 Task: Search one way flight ticket for 3 adults in first from Minot: Minot International Airport to Rockford: Chicago Rockford International Airport(was Northwest Chicagoland Regional Airport At Rockford) on 5-1-2023. Choice of flights is Westjet. Number of bags: 1 carry on bag. Price is upto 55000. Outbound departure time preference is 15:30.
Action: Mouse moved to (205, 294)
Screenshot: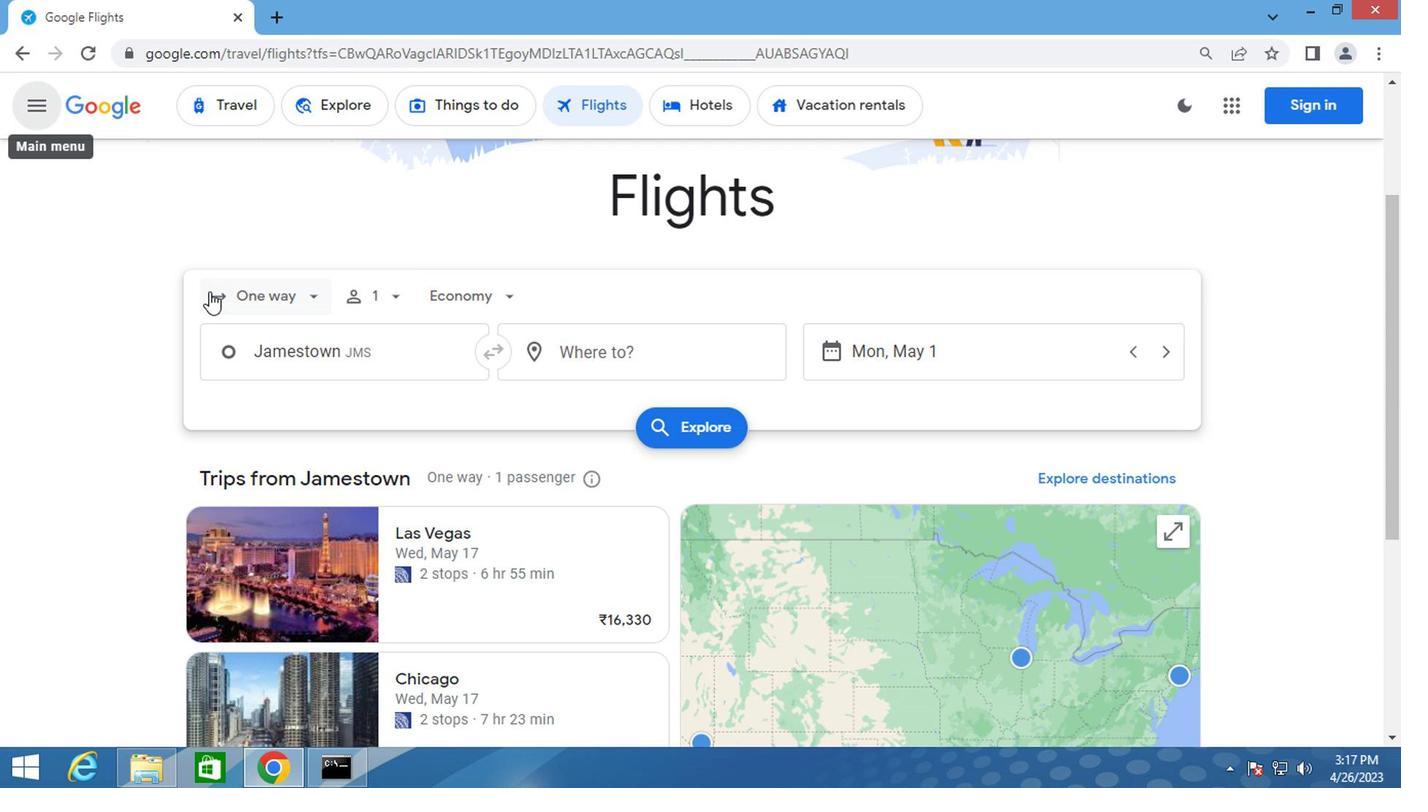 
Action: Mouse pressed left at (205, 294)
Screenshot: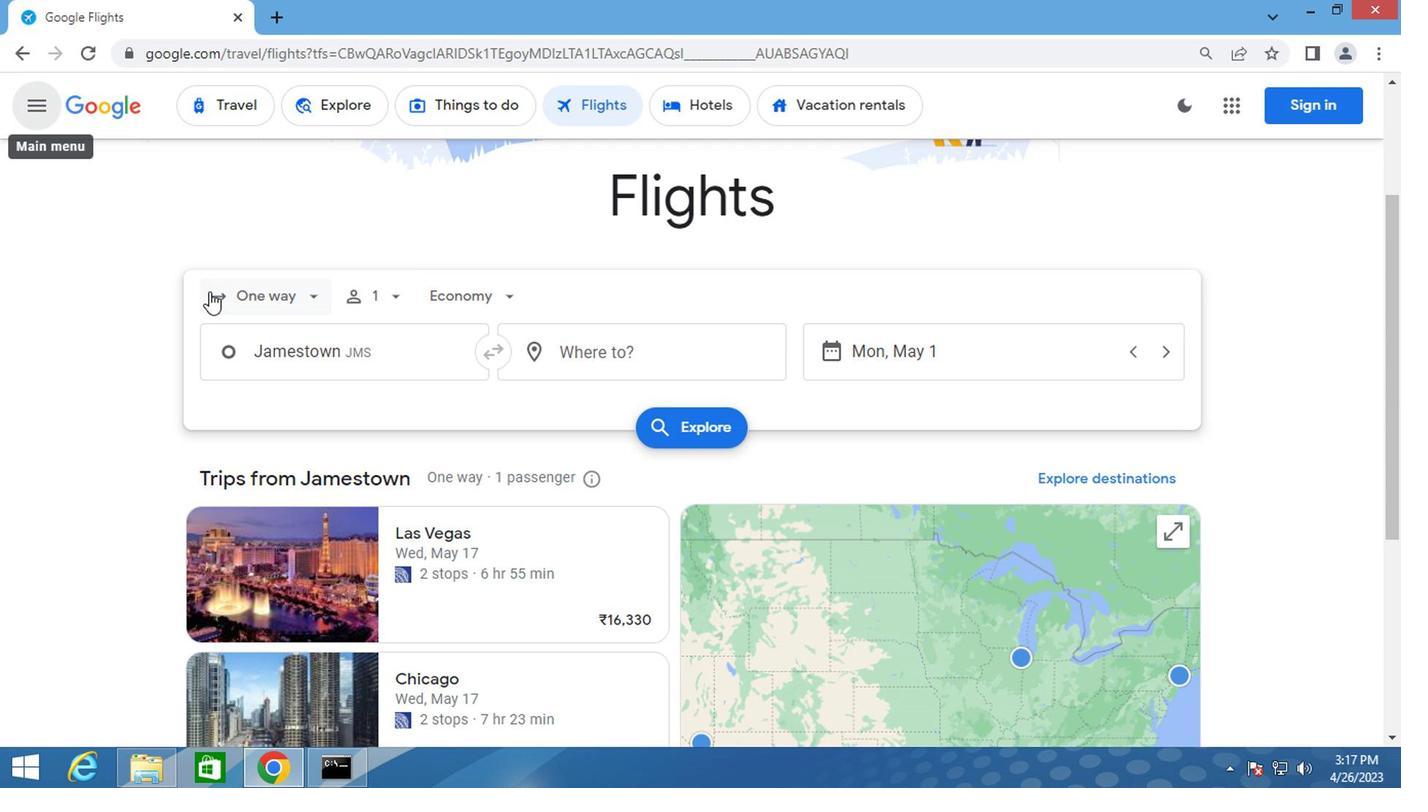 
Action: Mouse moved to (283, 389)
Screenshot: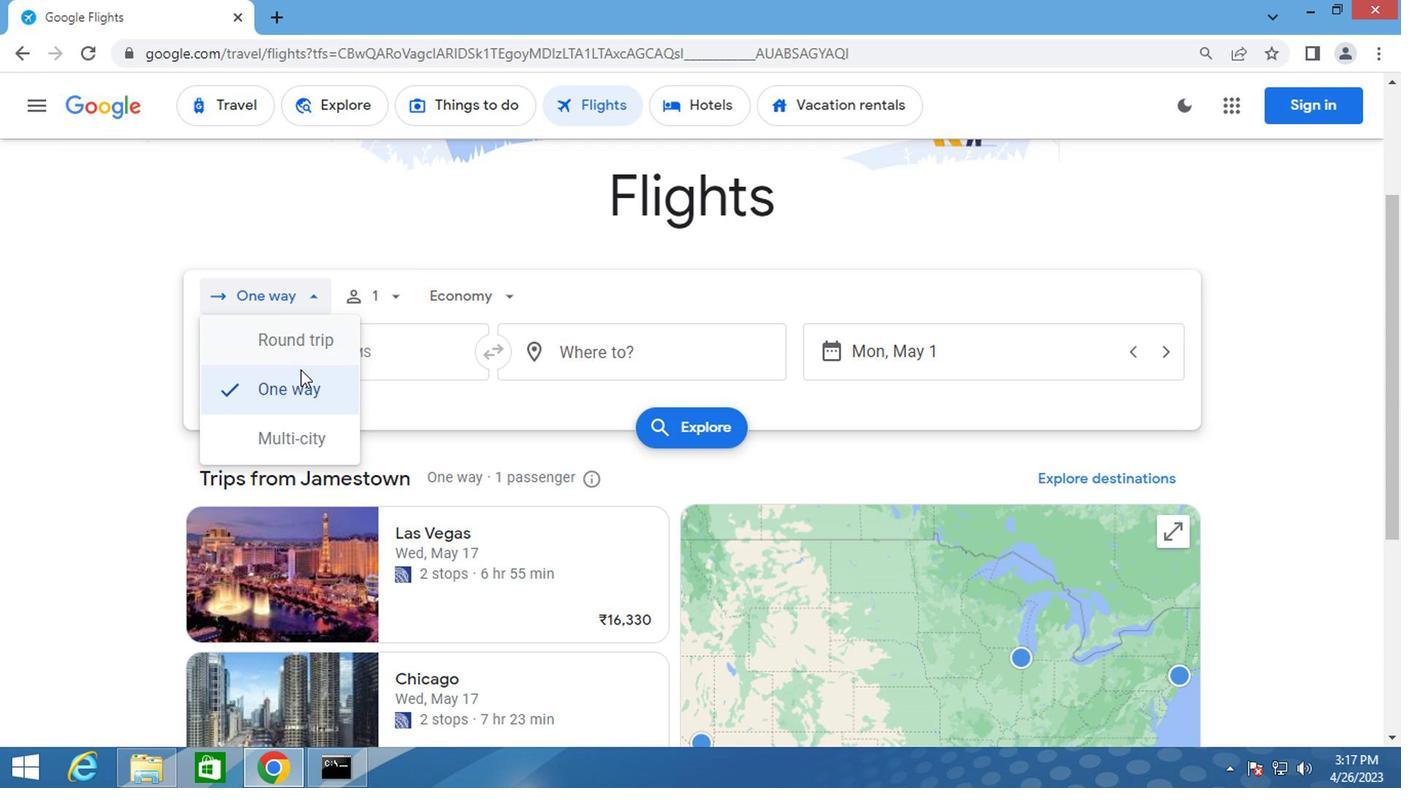 
Action: Mouse pressed left at (283, 389)
Screenshot: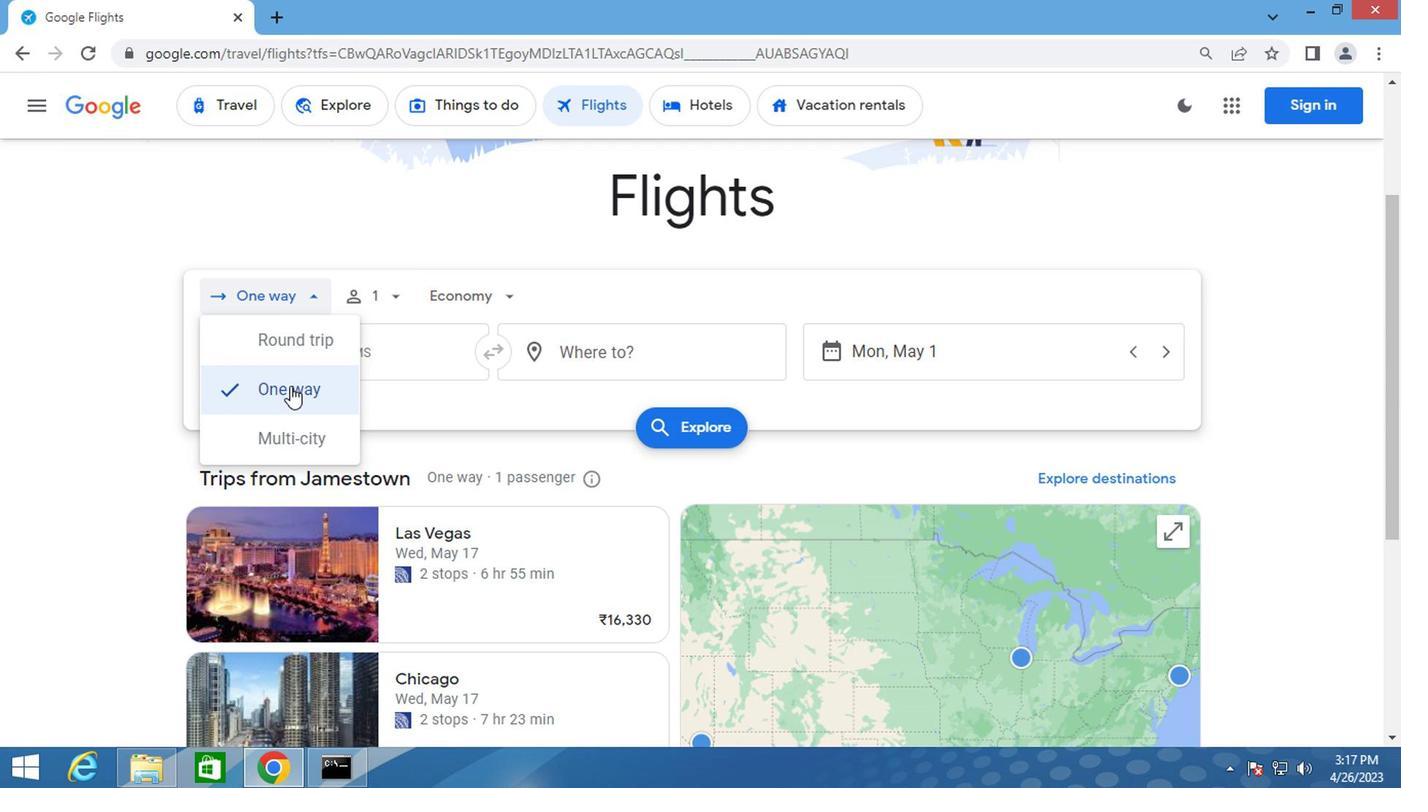 
Action: Mouse moved to (389, 313)
Screenshot: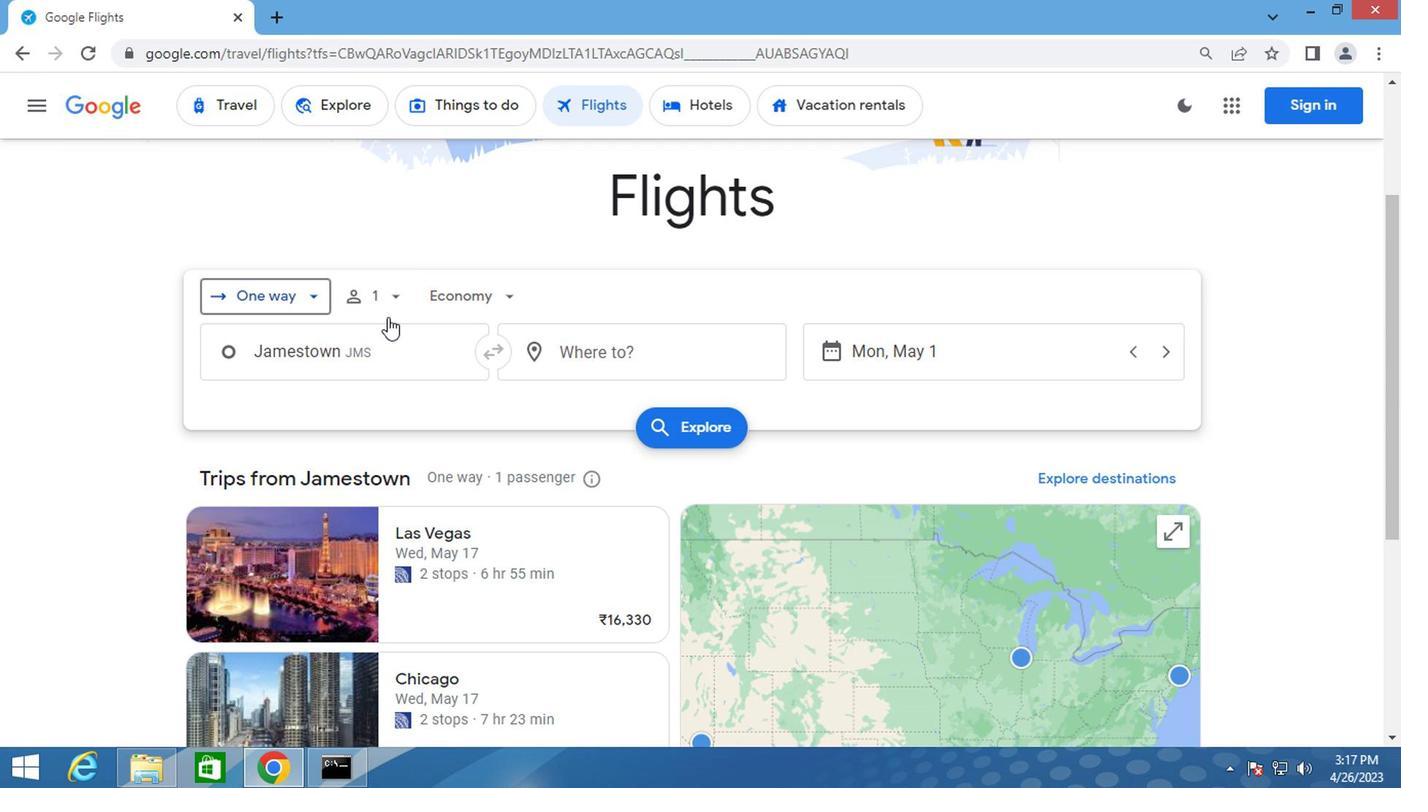 
Action: Mouse pressed left at (389, 313)
Screenshot: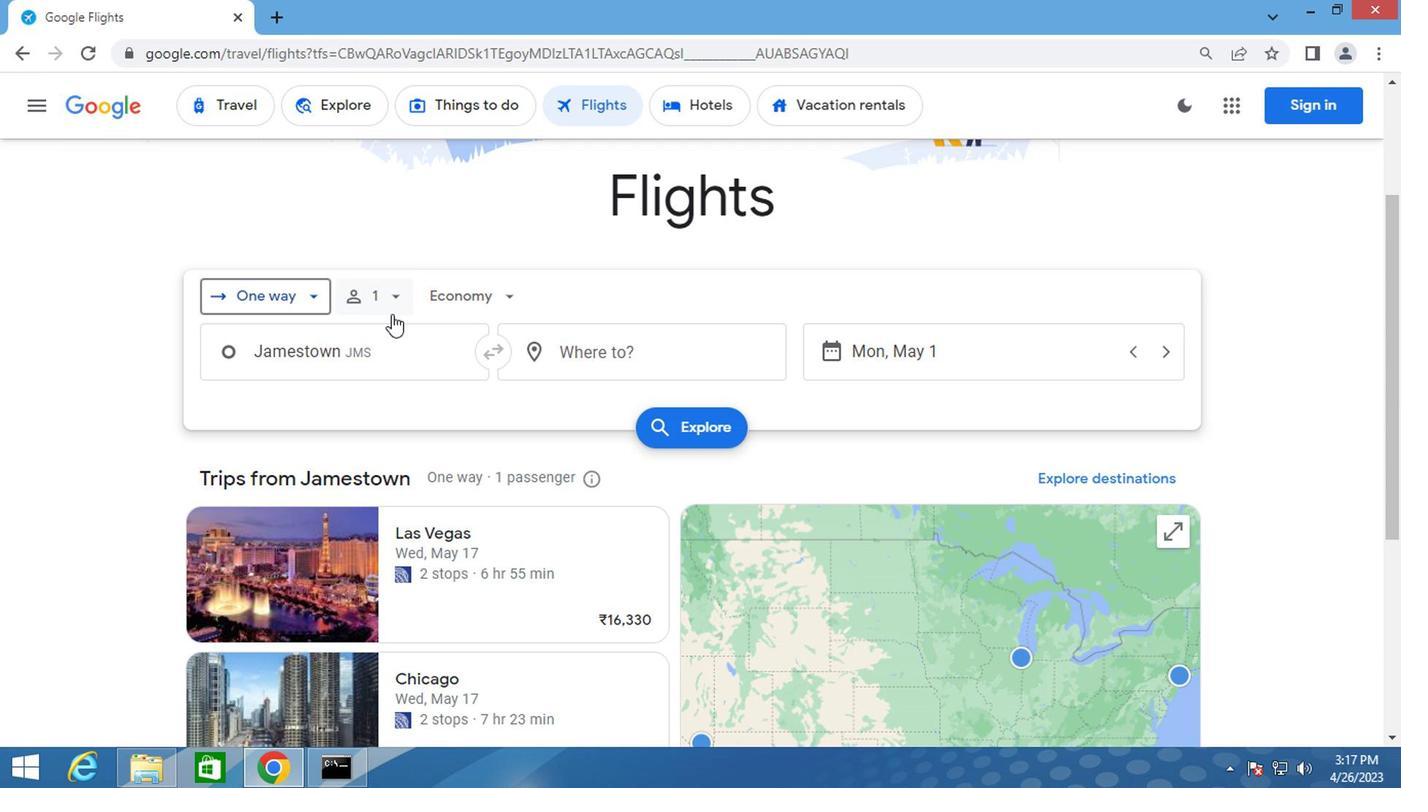 
Action: Mouse moved to (543, 349)
Screenshot: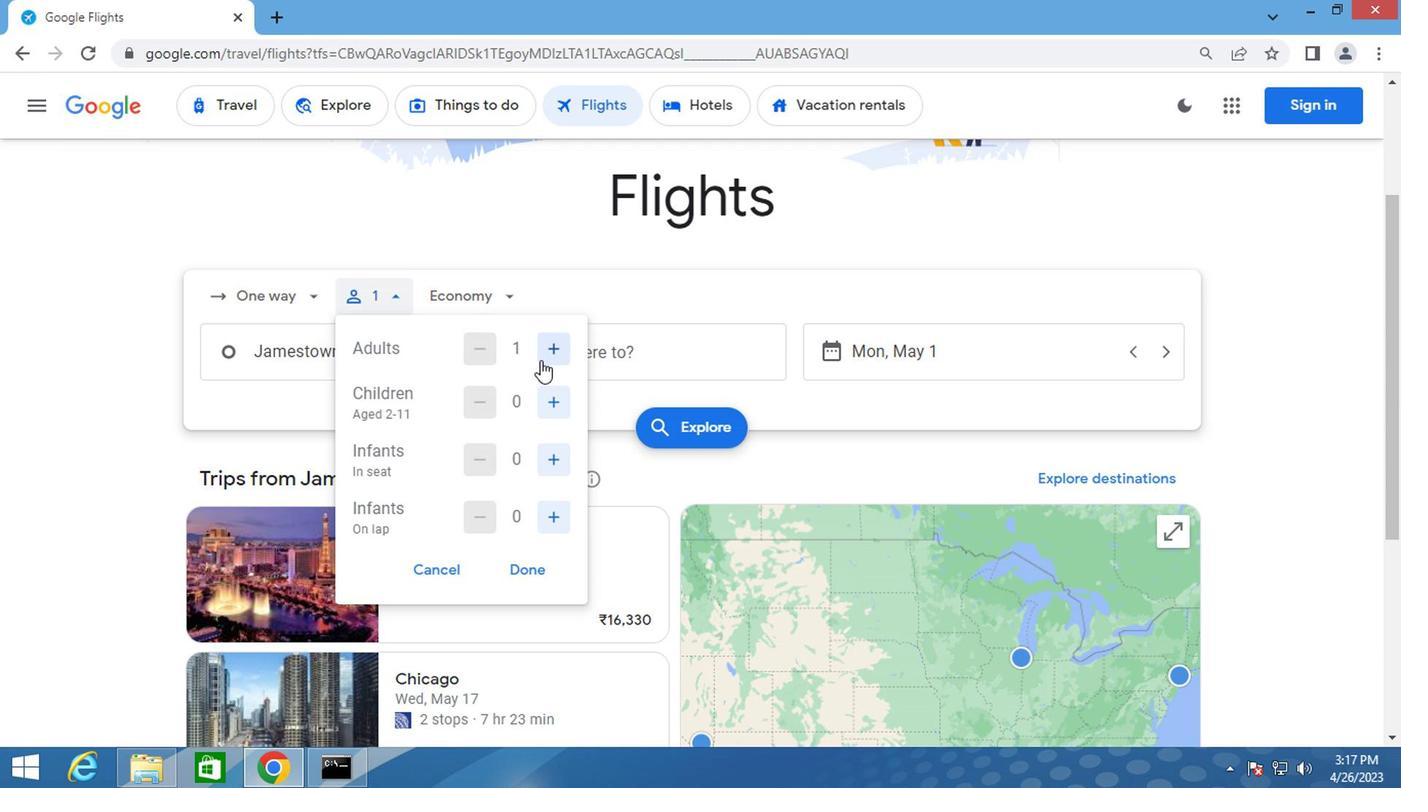 
Action: Mouse pressed left at (543, 349)
Screenshot: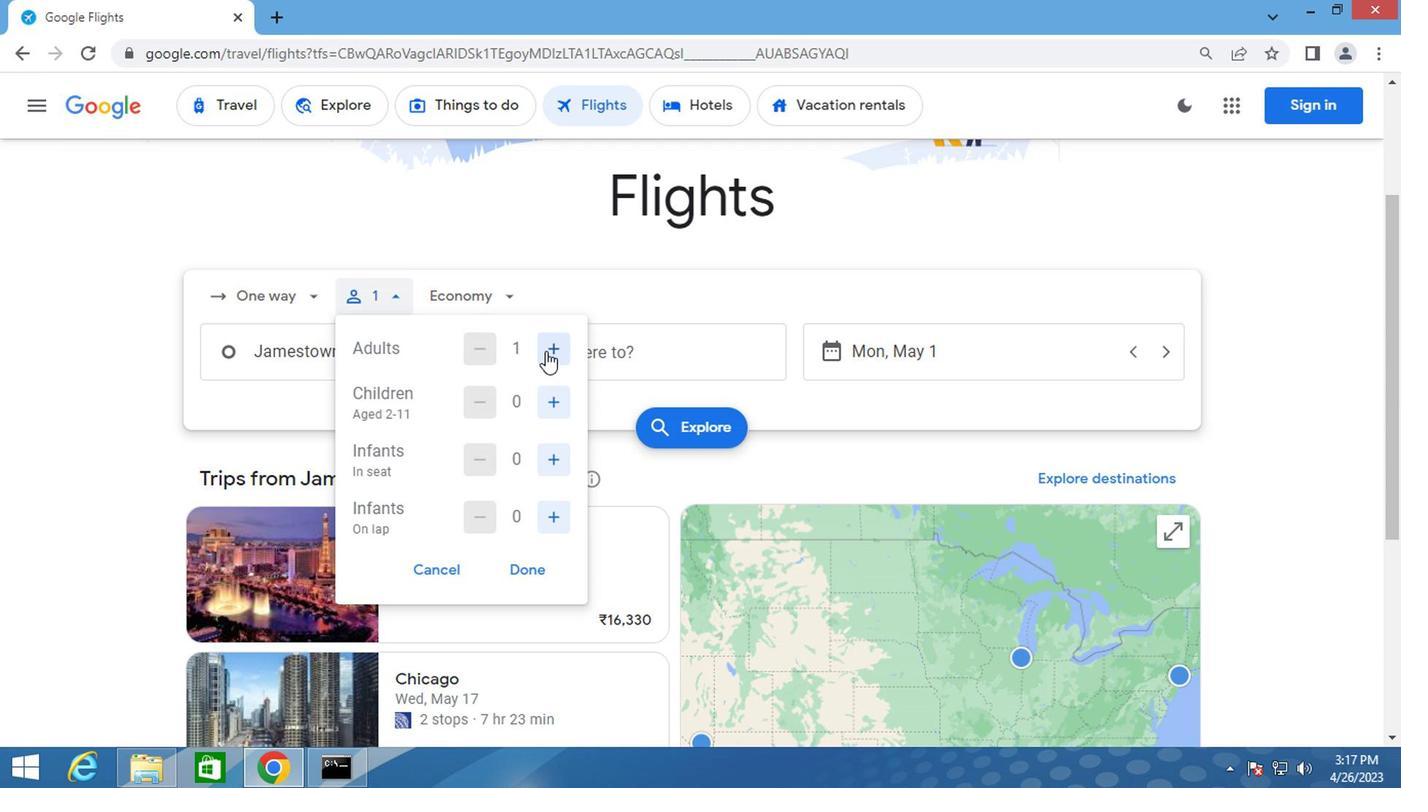
Action: Mouse moved to (544, 347)
Screenshot: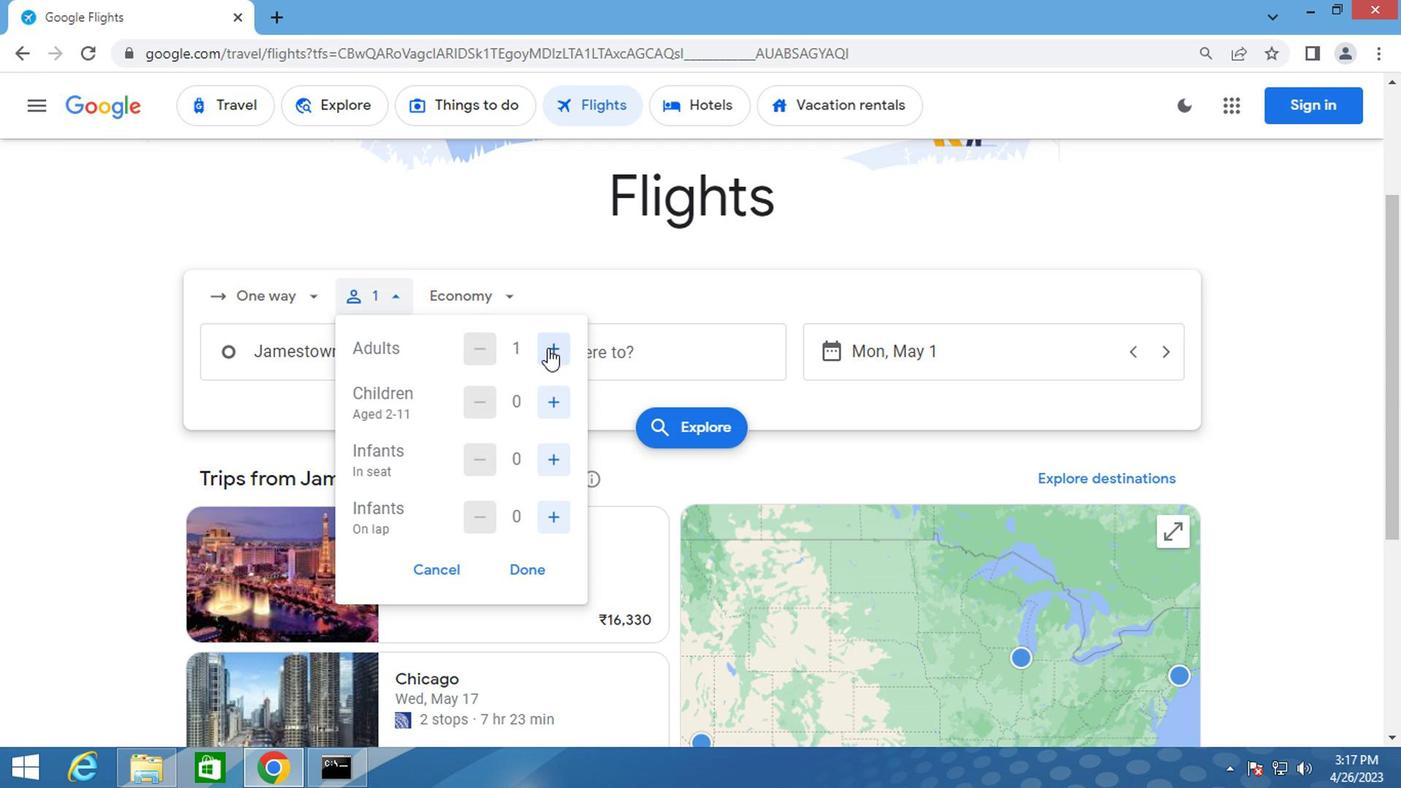 
Action: Mouse pressed left at (544, 347)
Screenshot: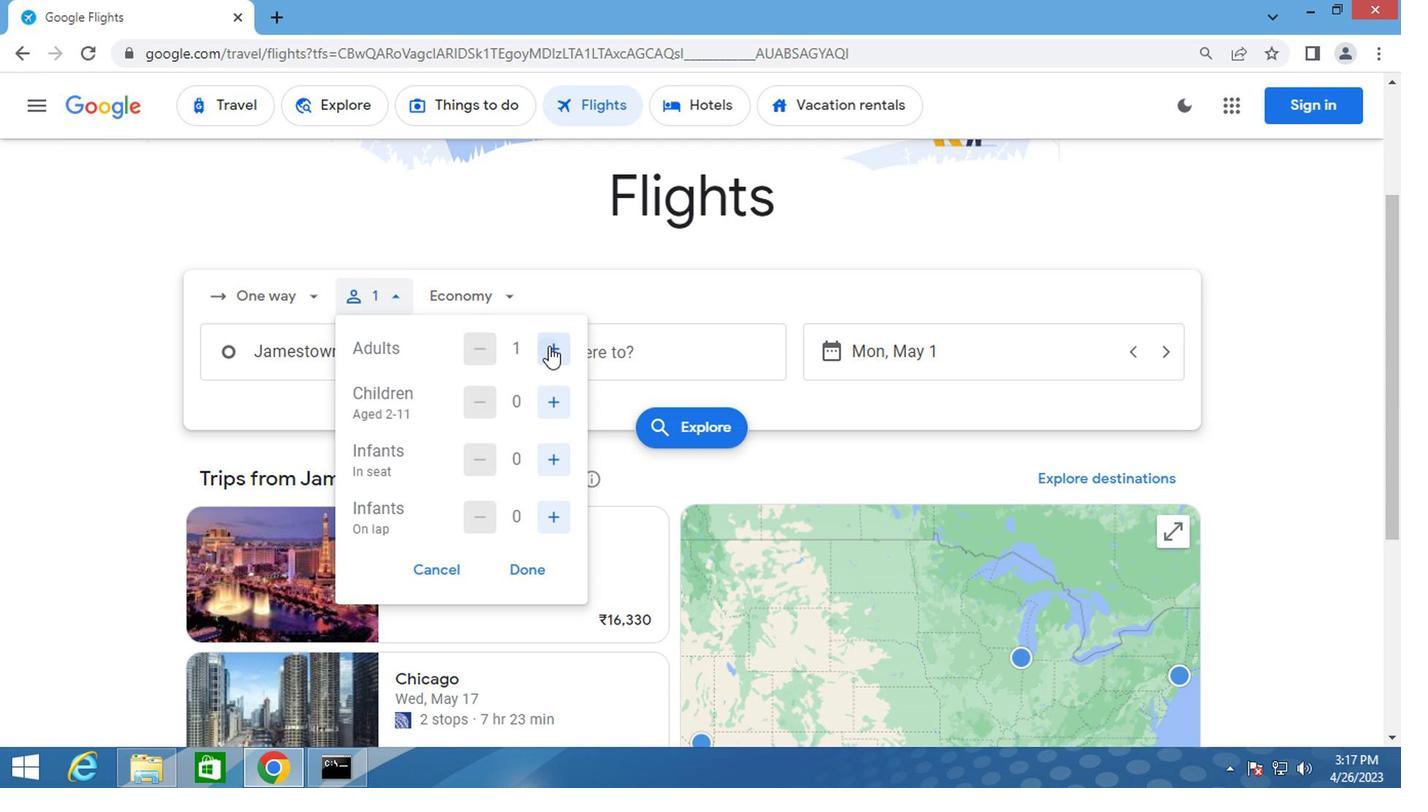 
Action: Mouse moved to (472, 299)
Screenshot: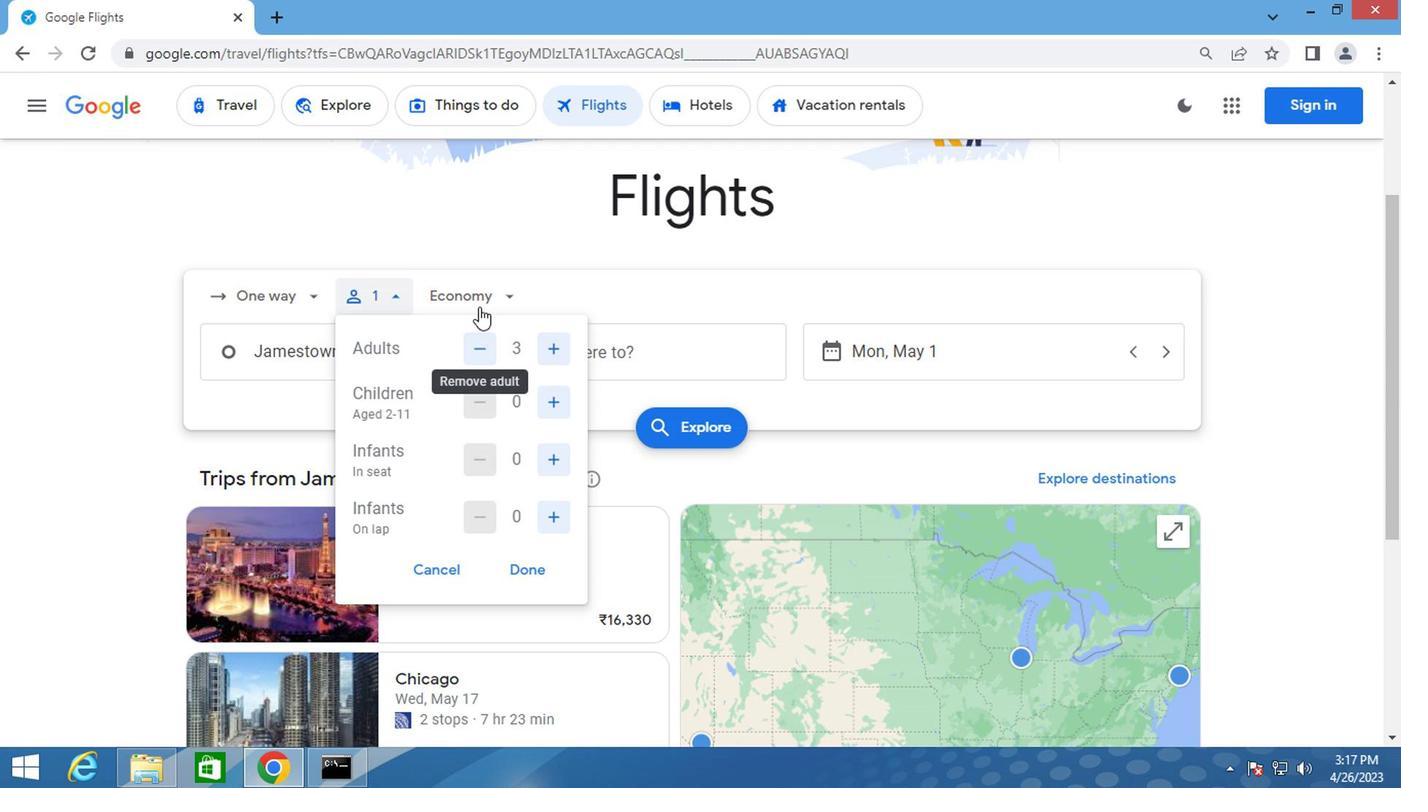 
Action: Mouse pressed left at (472, 299)
Screenshot: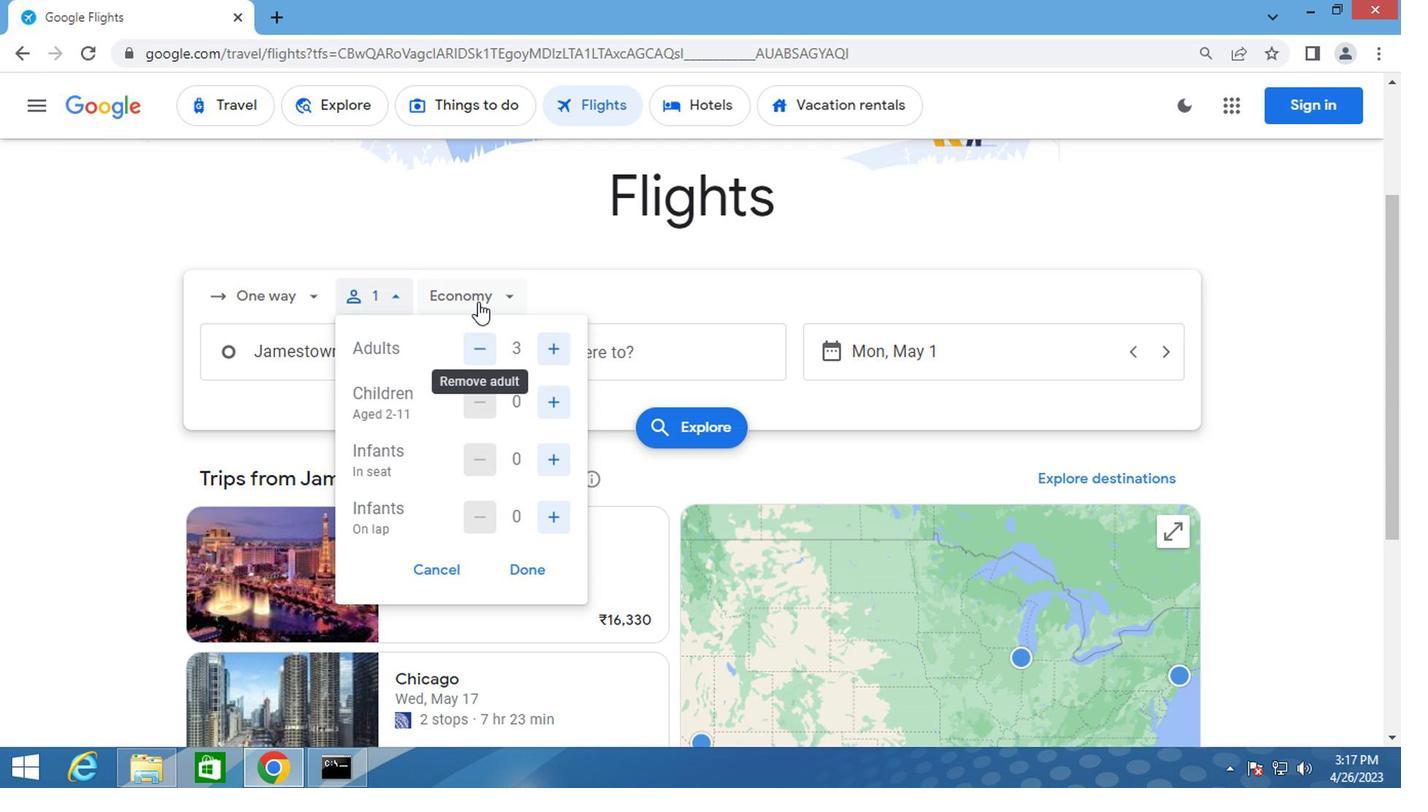 
Action: Mouse moved to (477, 492)
Screenshot: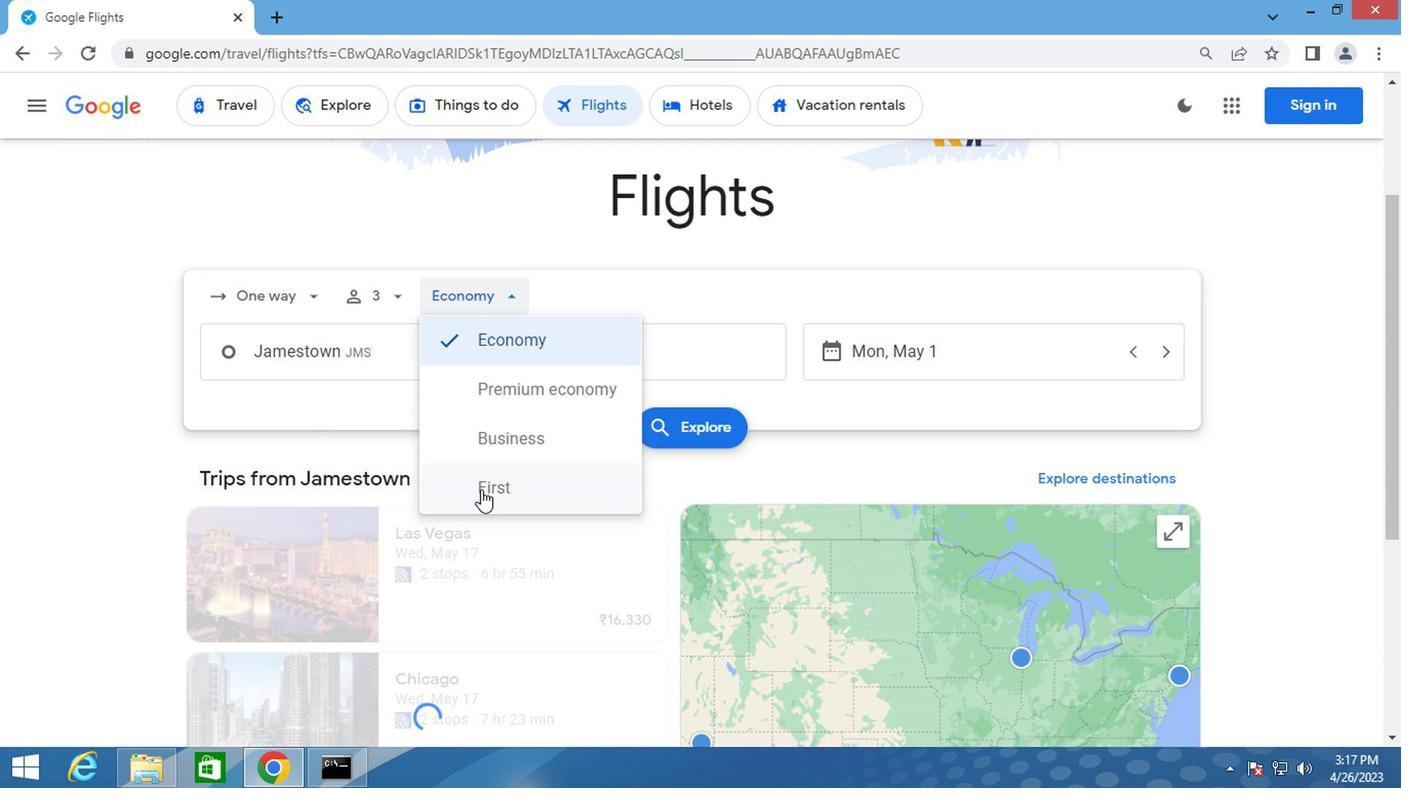 
Action: Mouse pressed left at (477, 492)
Screenshot: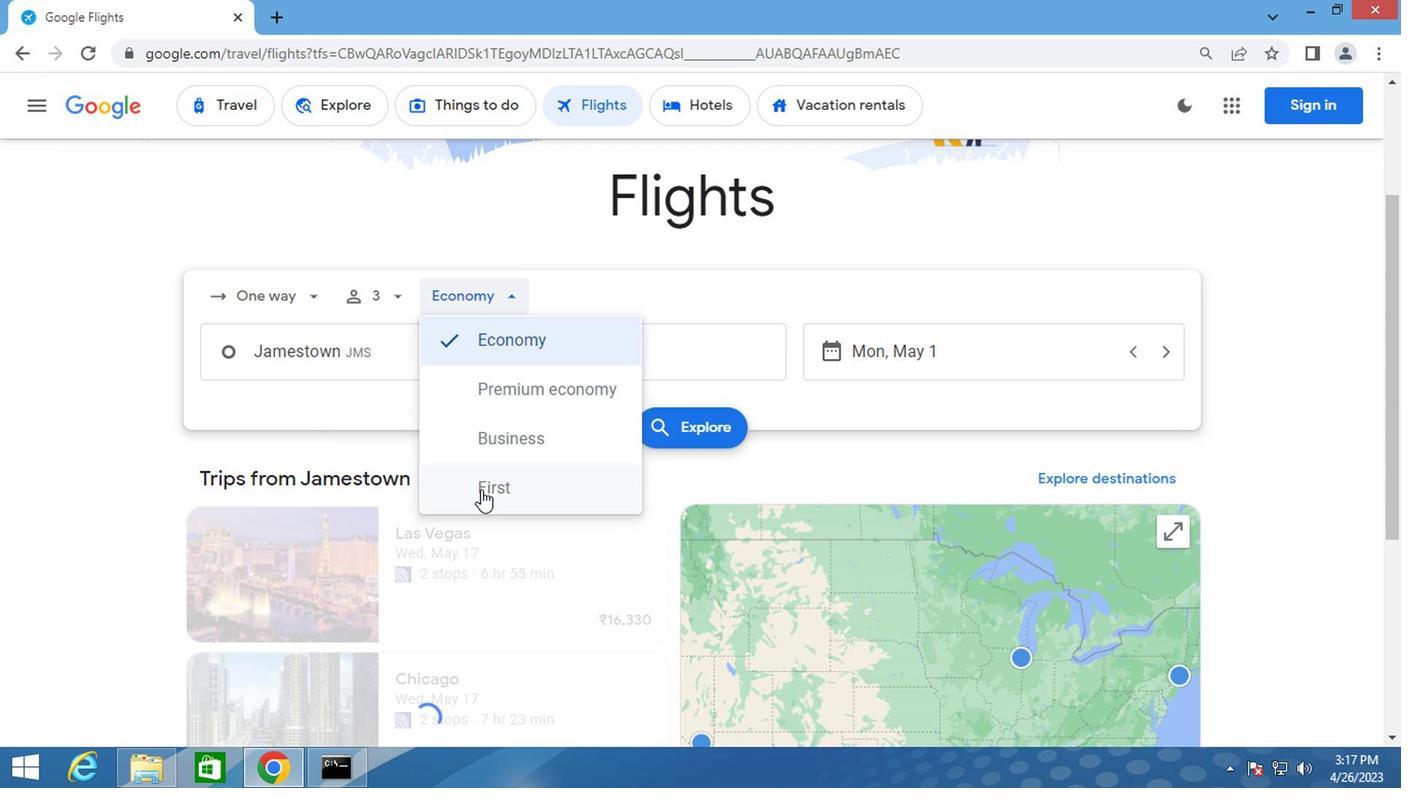 
Action: Mouse moved to (345, 354)
Screenshot: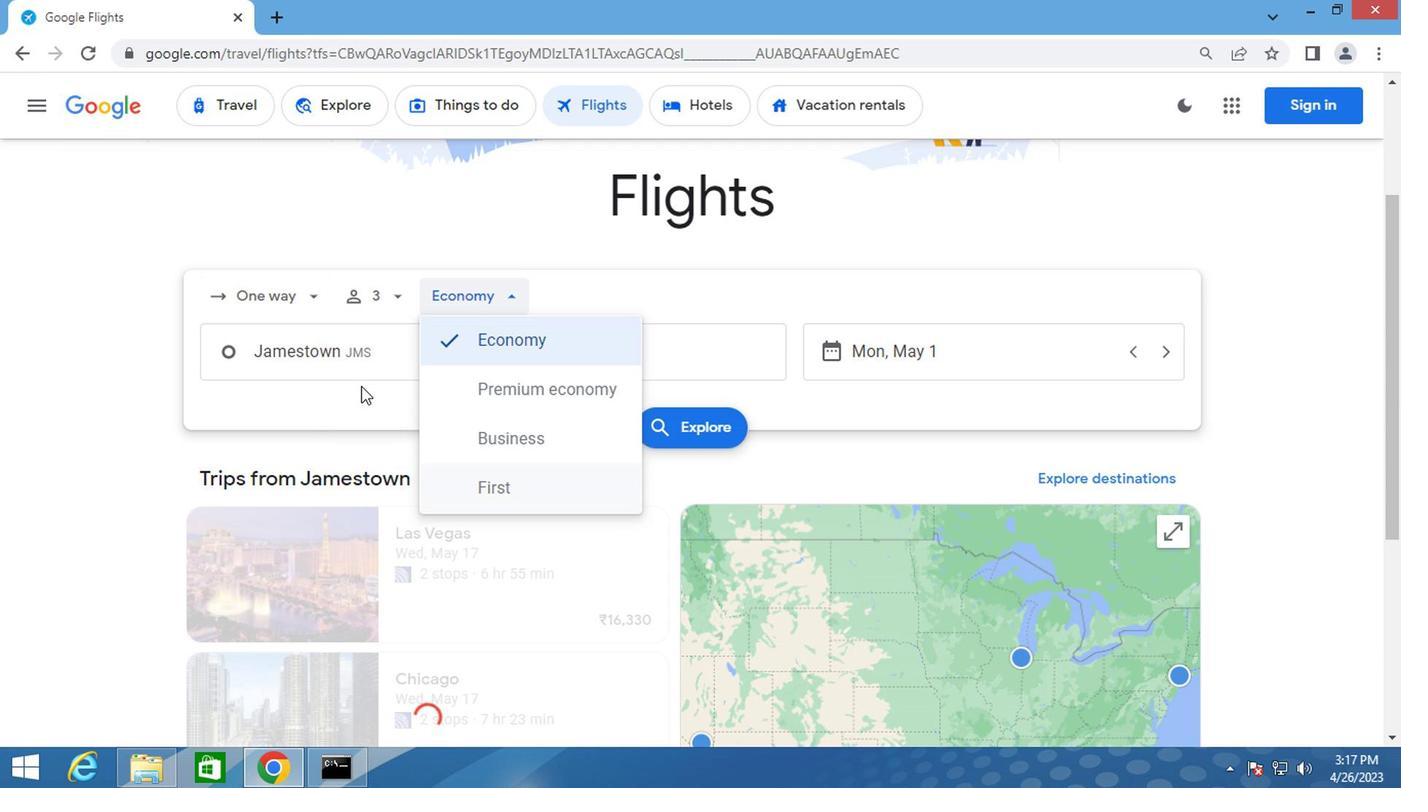 
Action: Mouse pressed left at (345, 354)
Screenshot: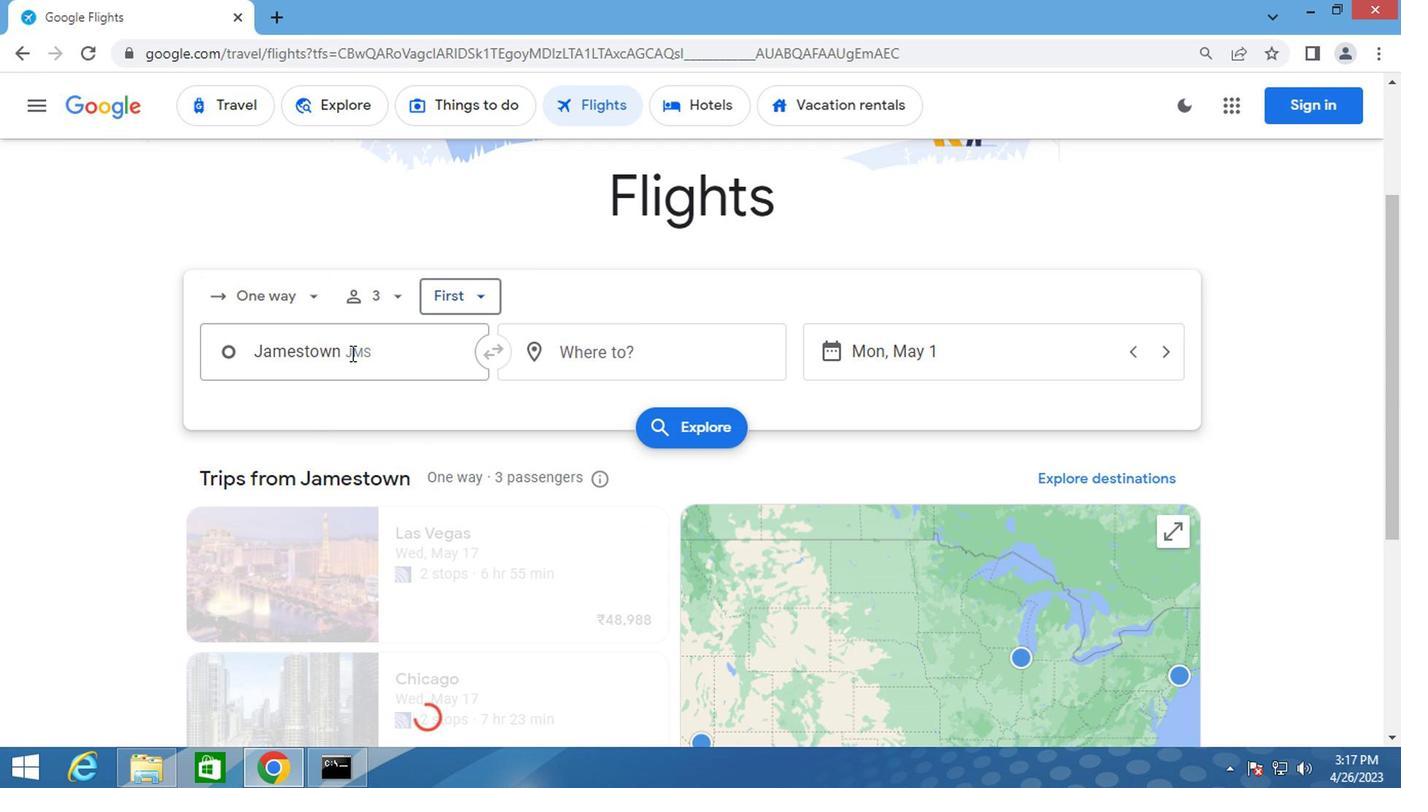 
Action: Key pressed minotr<Key.backspace>
Screenshot: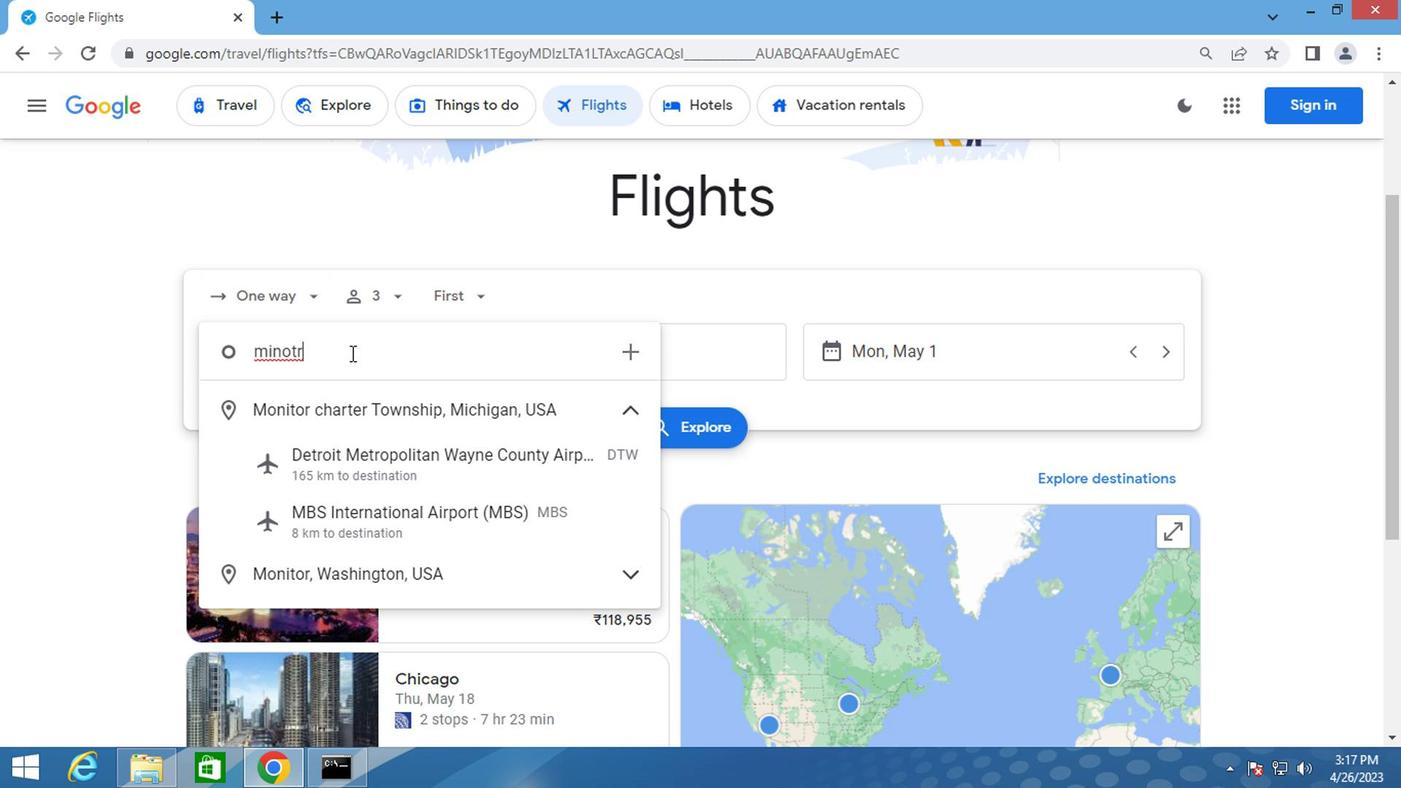 
Action: Mouse moved to (364, 461)
Screenshot: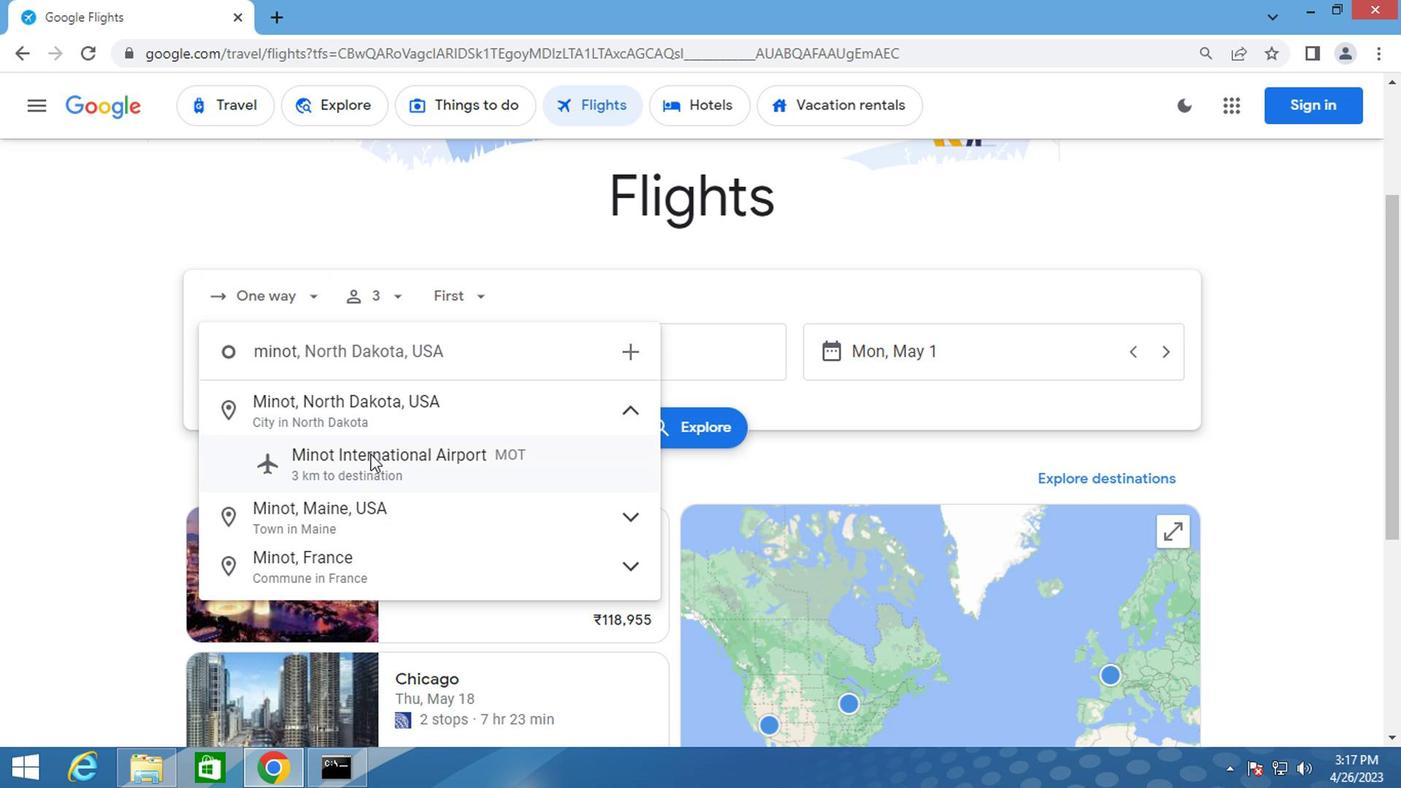 
Action: Mouse pressed left at (364, 461)
Screenshot: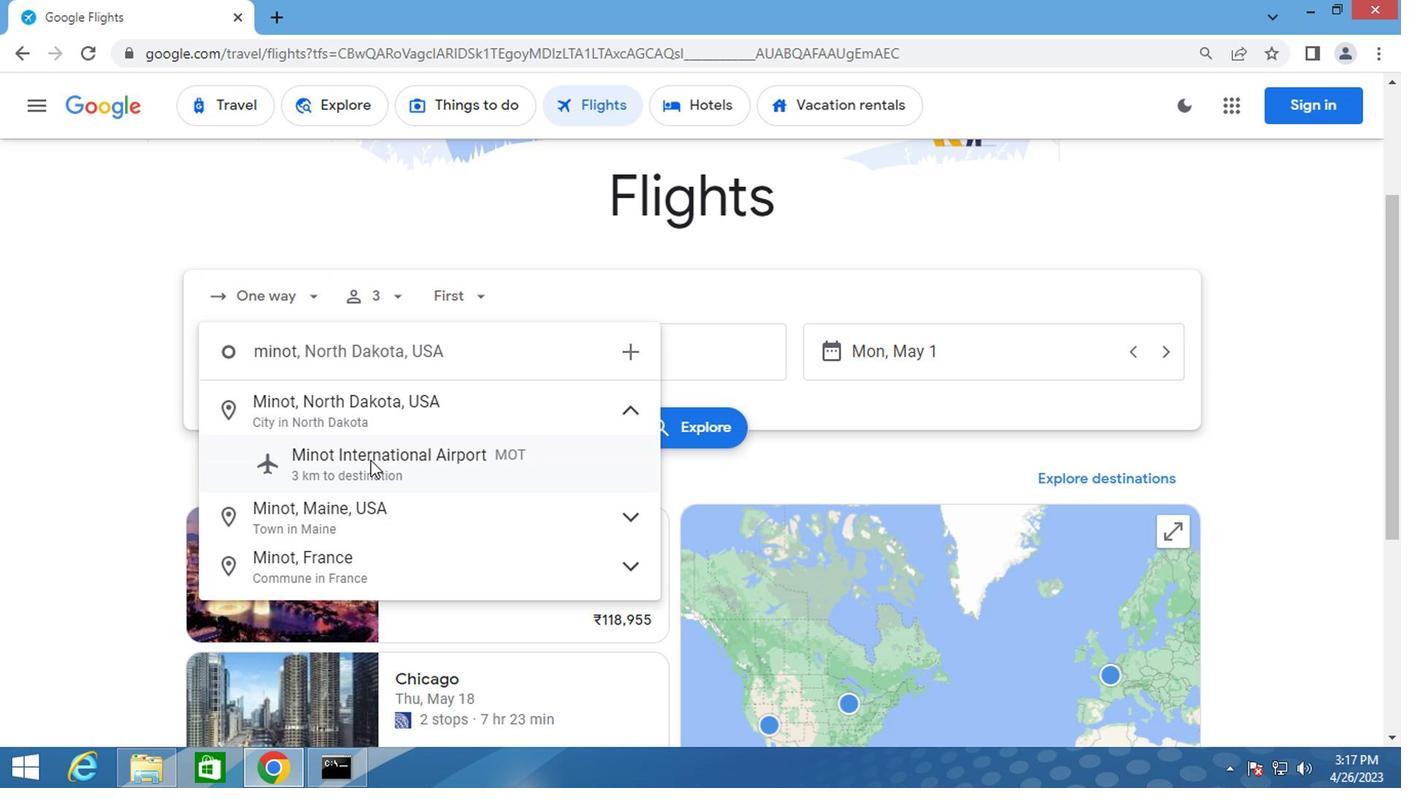 
Action: Mouse moved to (568, 346)
Screenshot: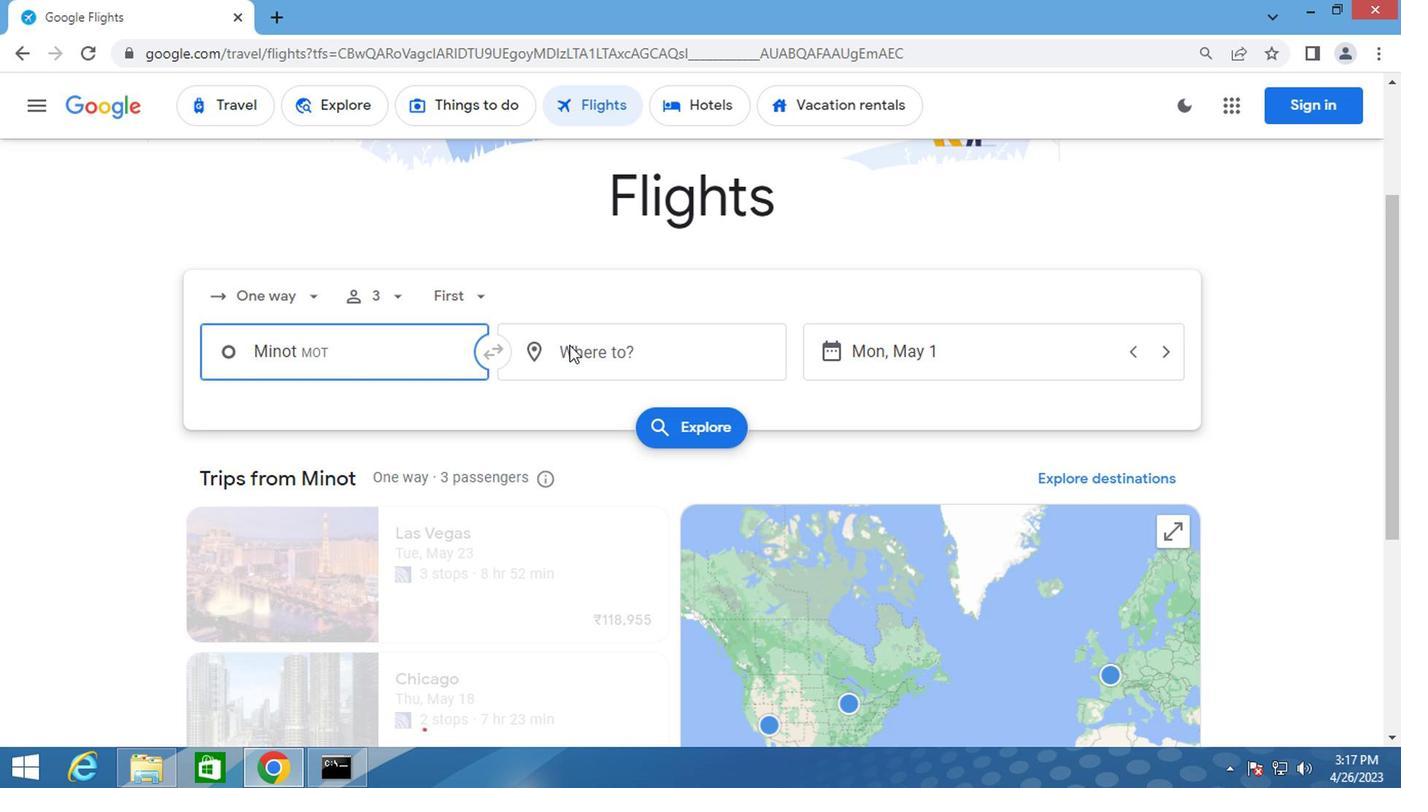 
Action: Mouse pressed left at (568, 346)
Screenshot: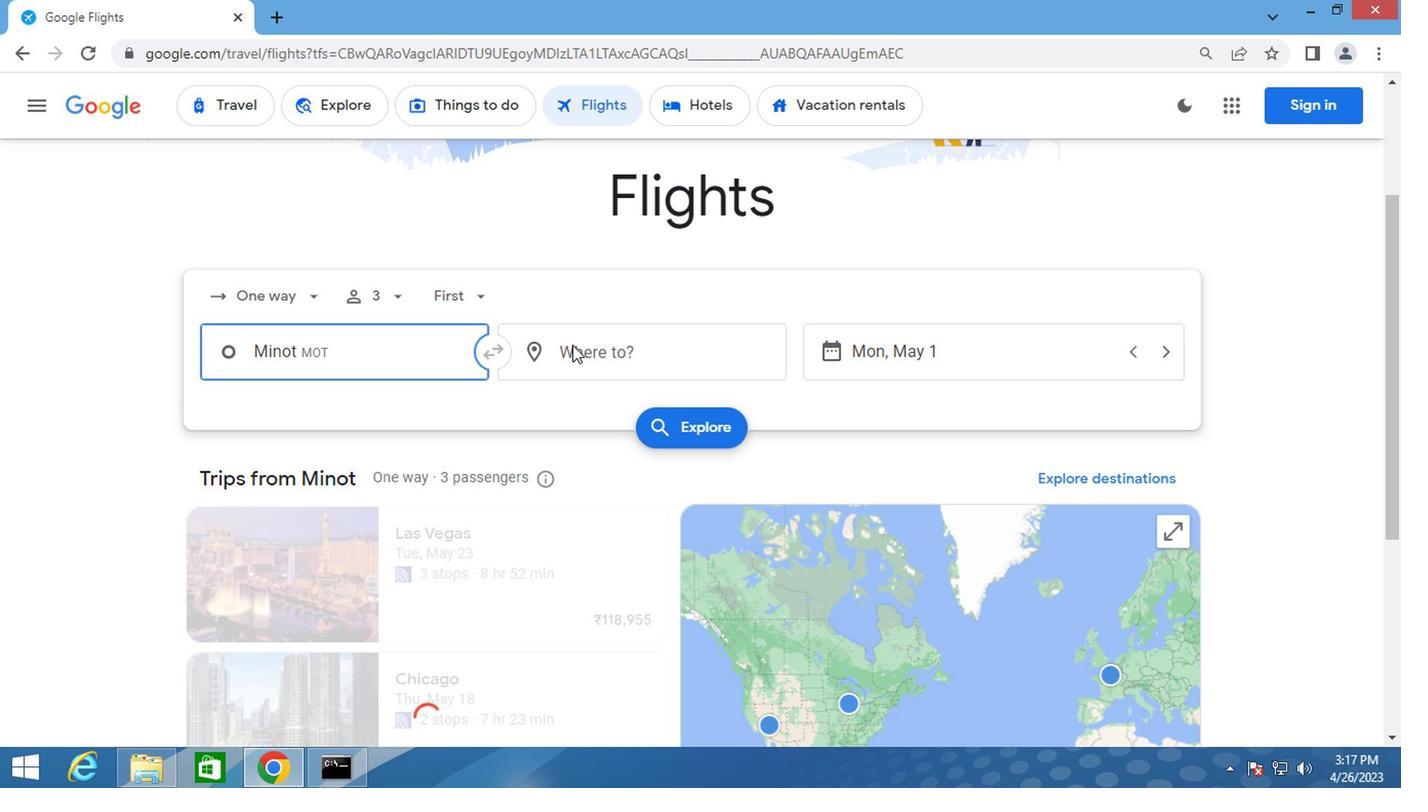 
Action: Mouse moved to (569, 349)
Screenshot: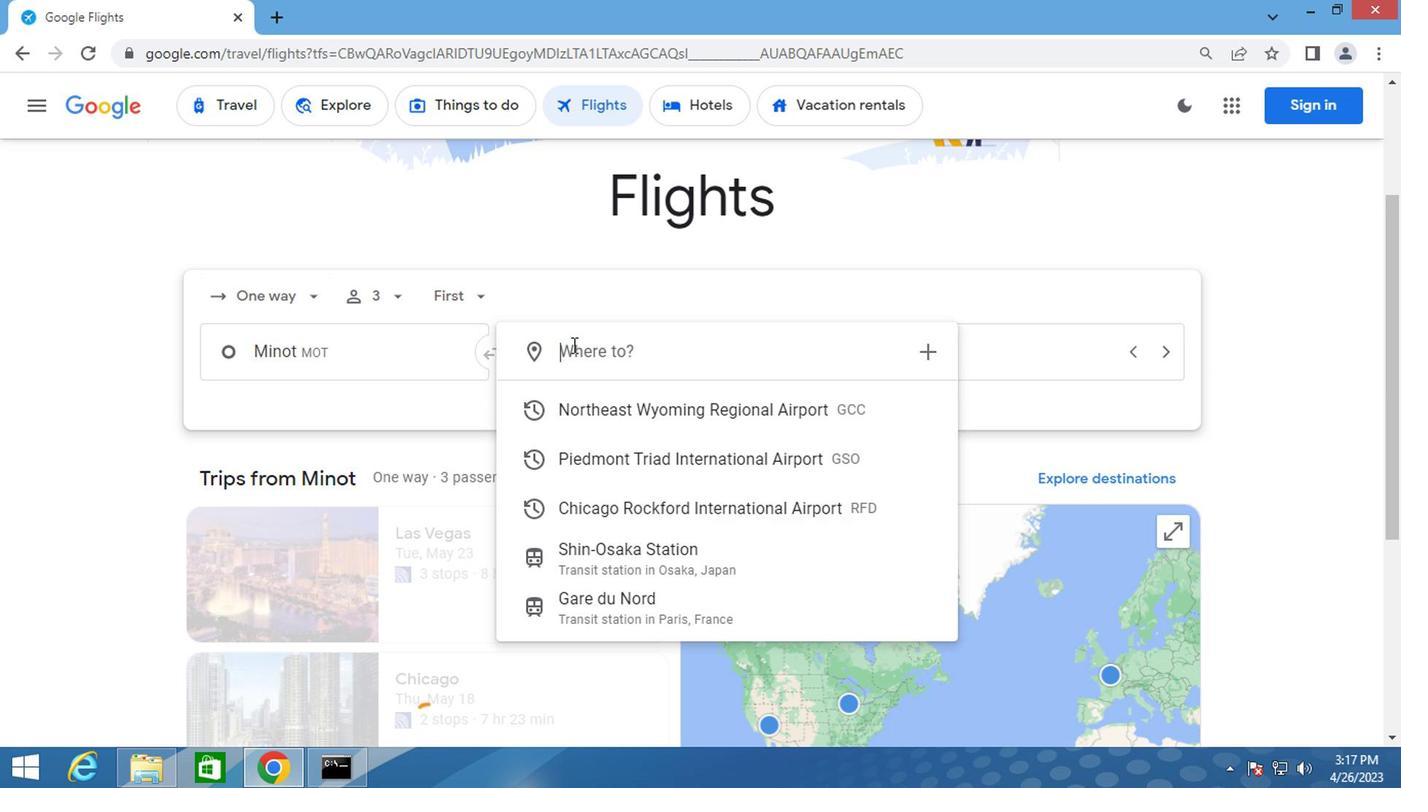 
Action: Key pressed rockford
Screenshot: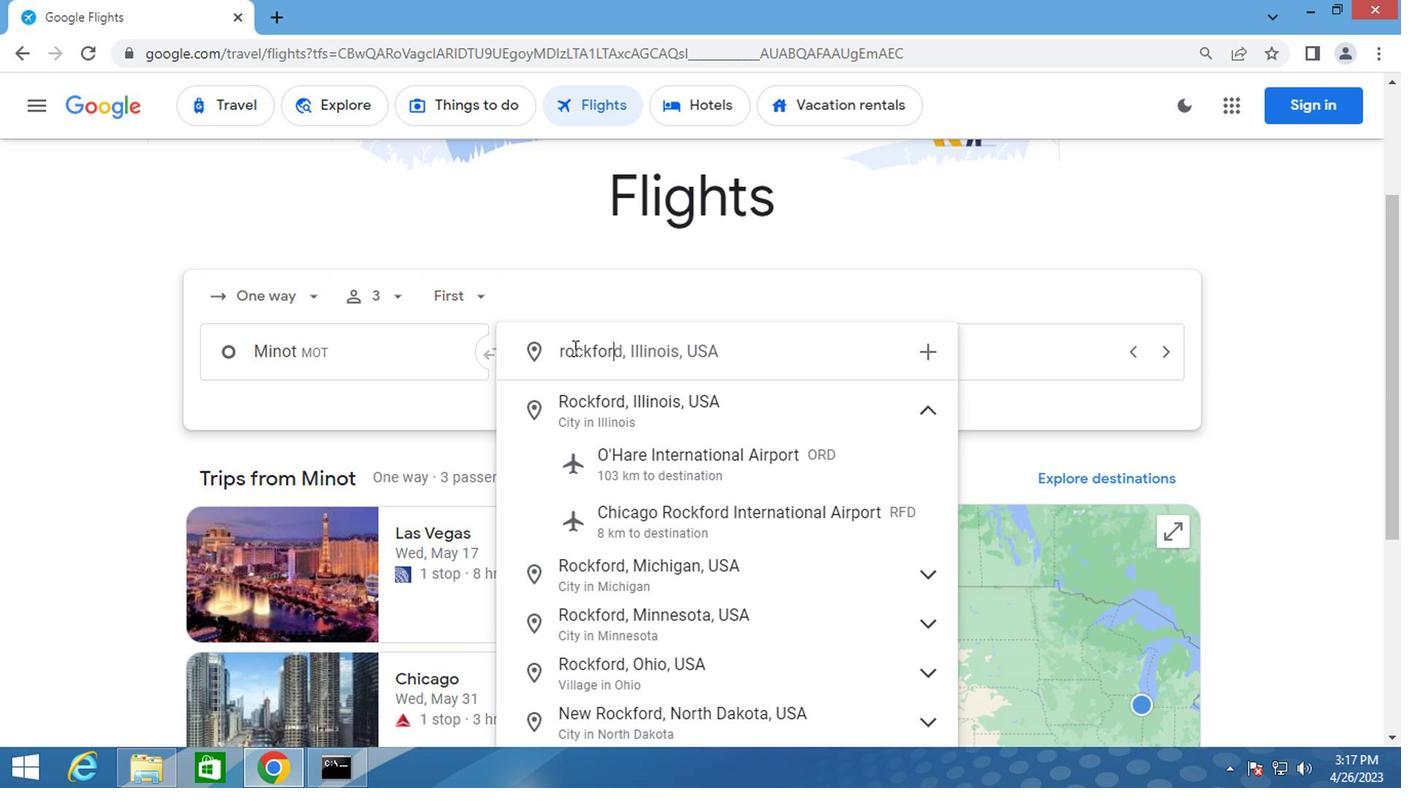 
Action: Mouse moved to (621, 494)
Screenshot: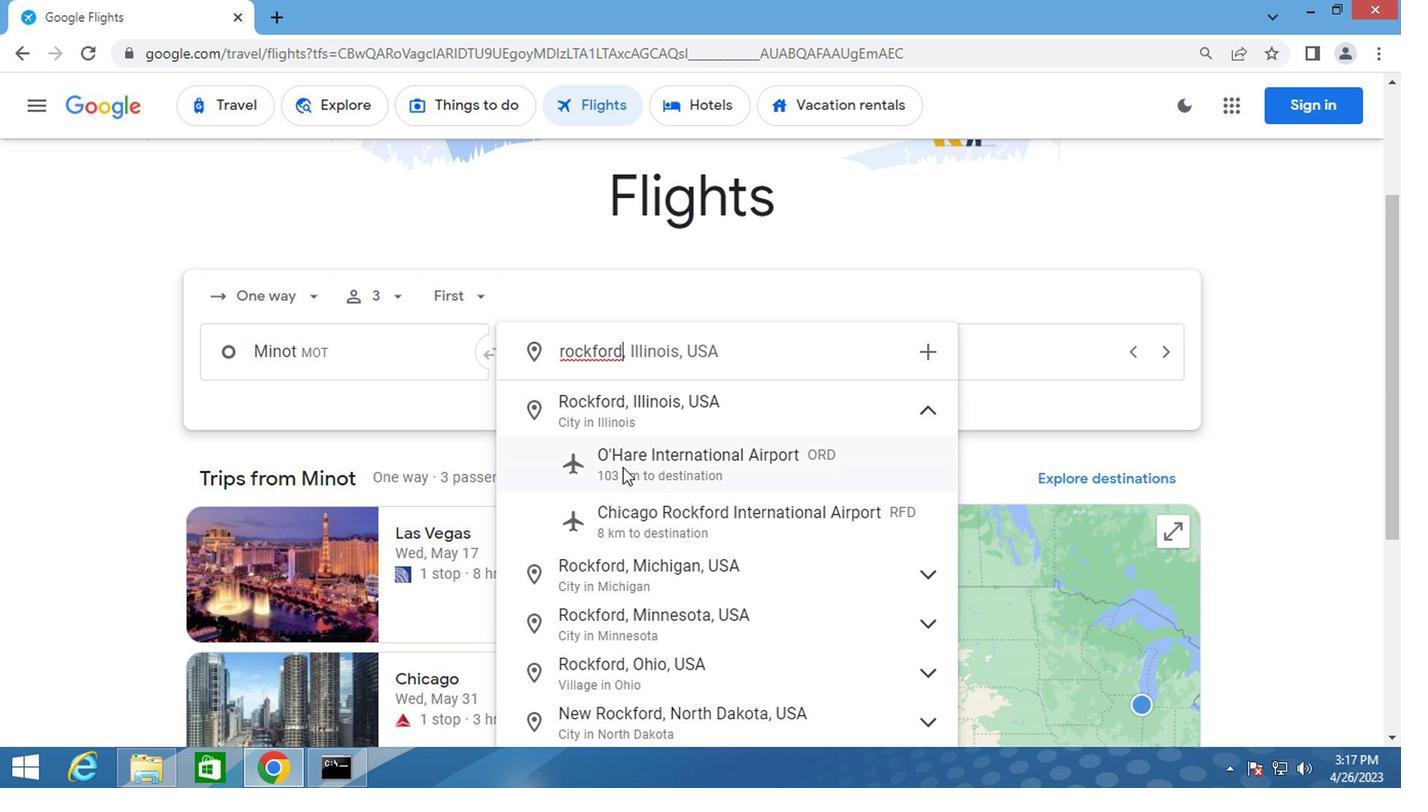 
Action: Mouse pressed left at (621, 494)
Screenshot: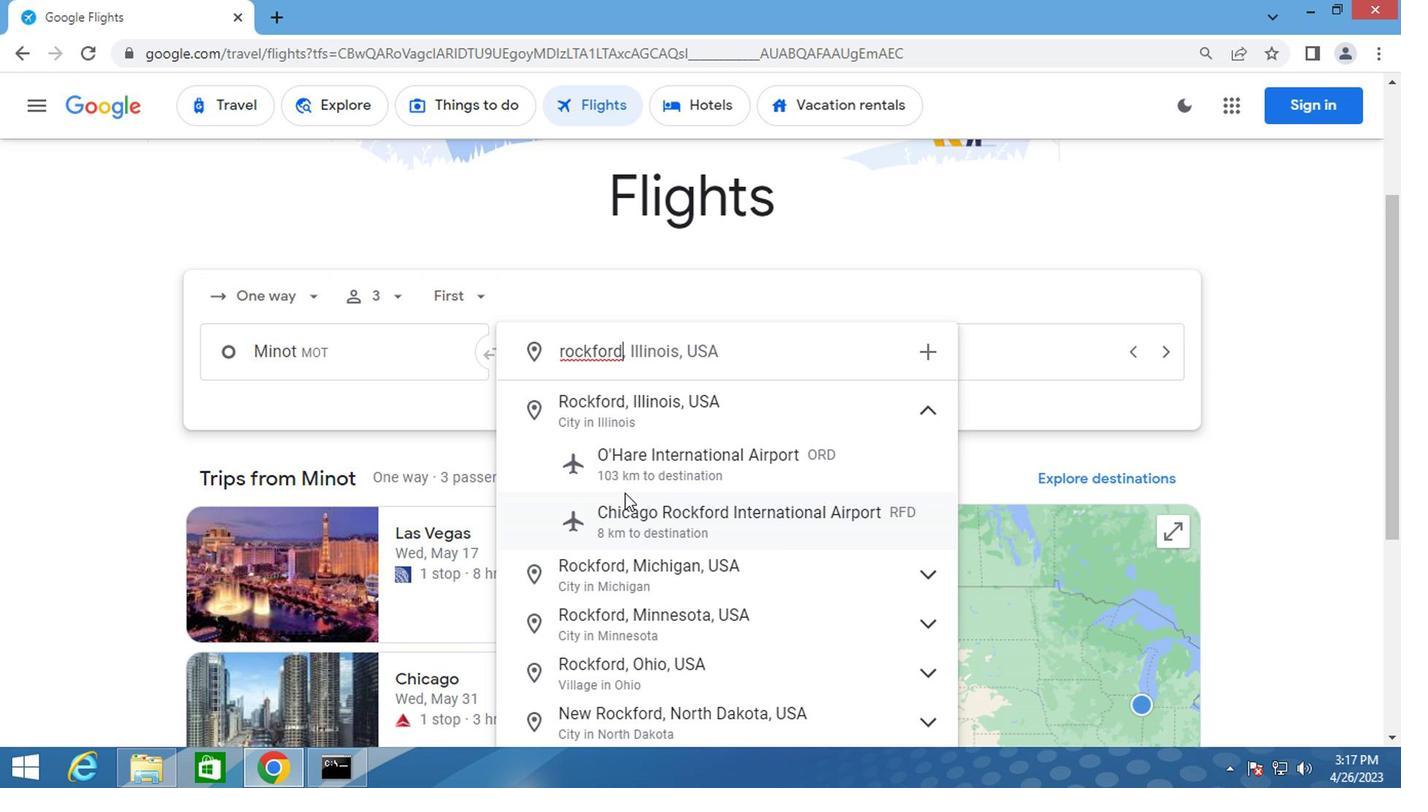 
Action: Mouse moved to (890, 369)
Screenshot: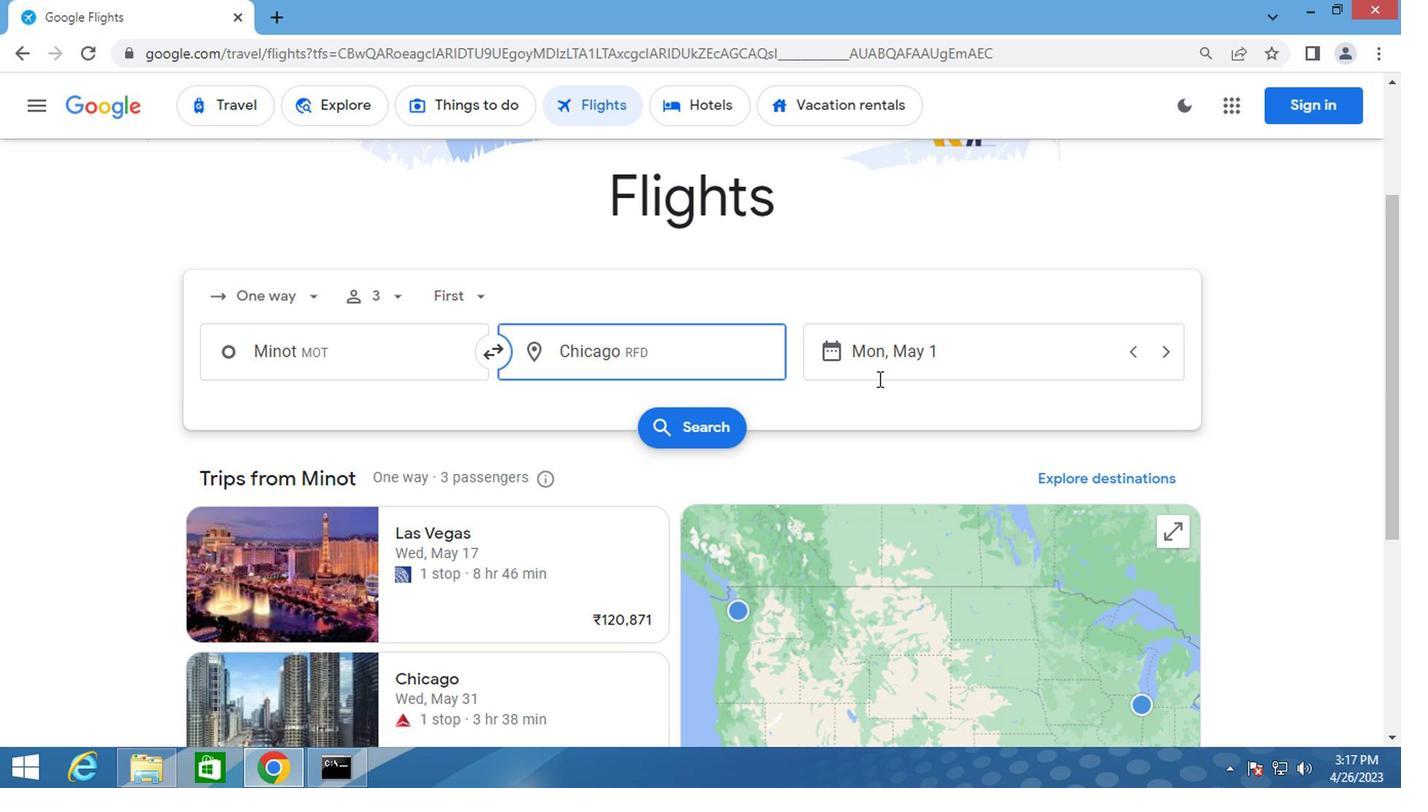 
Action: Mouse pressed left at (890, 369)
Screenshot: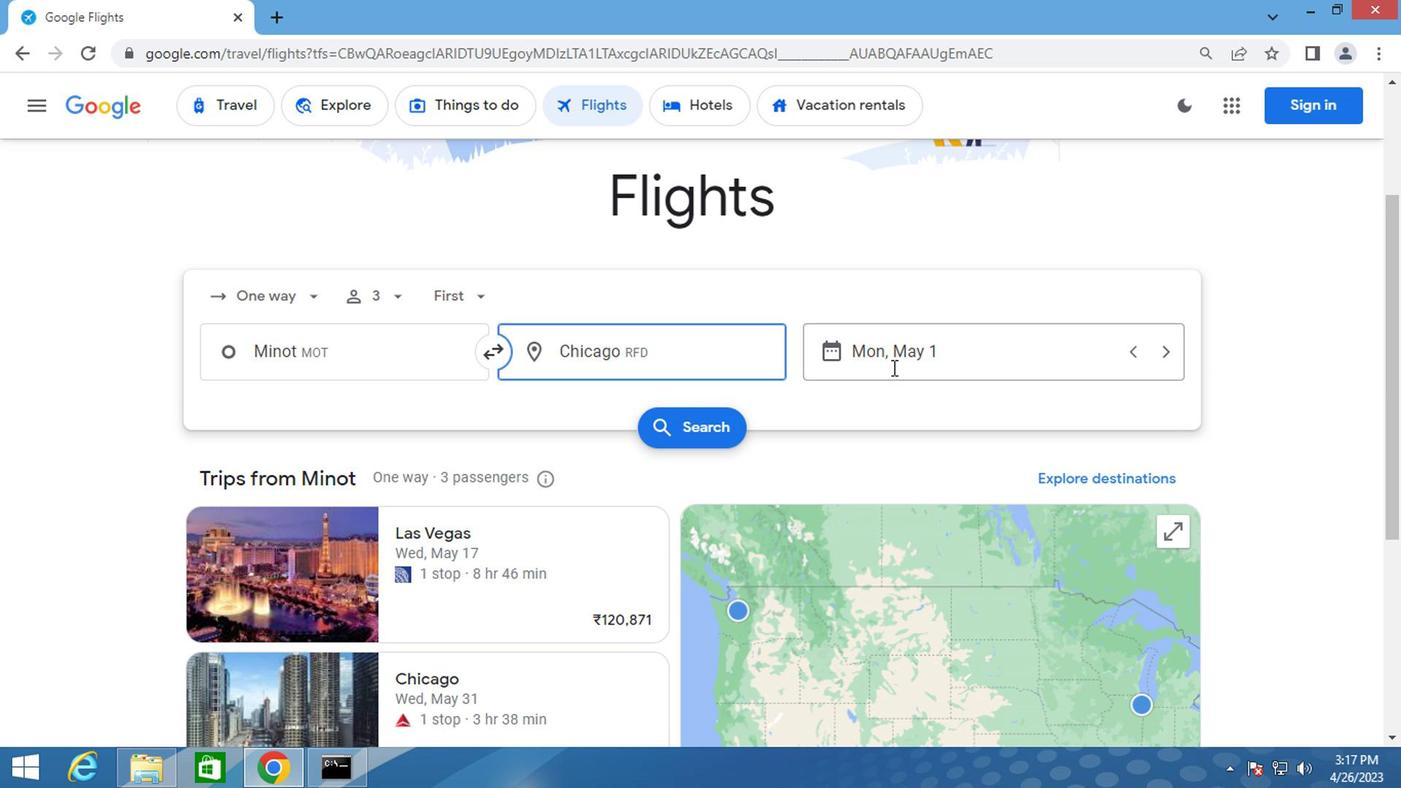 
Action: Mouse moved to (900, 378)
Screenshot: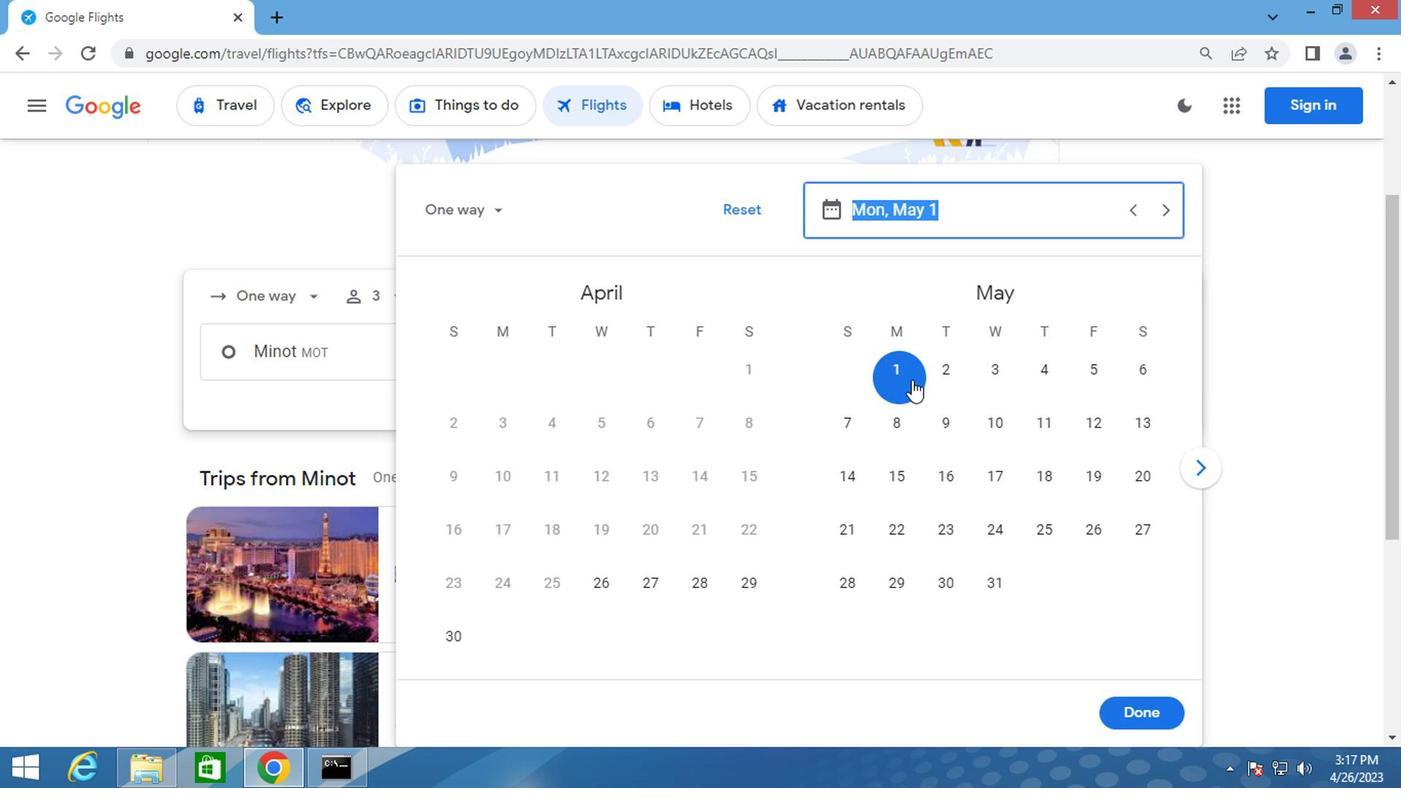 
Action: Mouse pressed left at (900, 378)
Screenshot: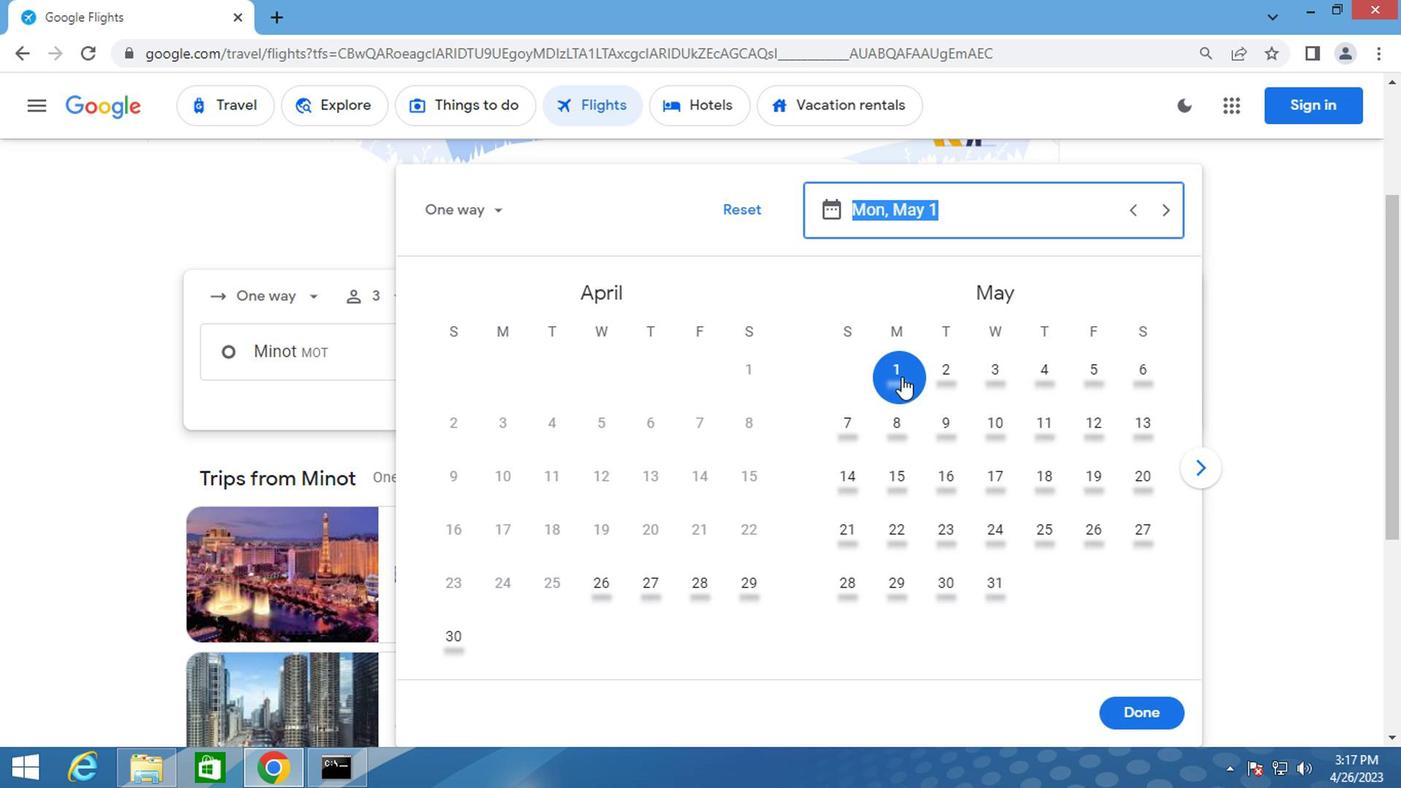 
Action: Mouse moved to (1146, 715)
Screenshot: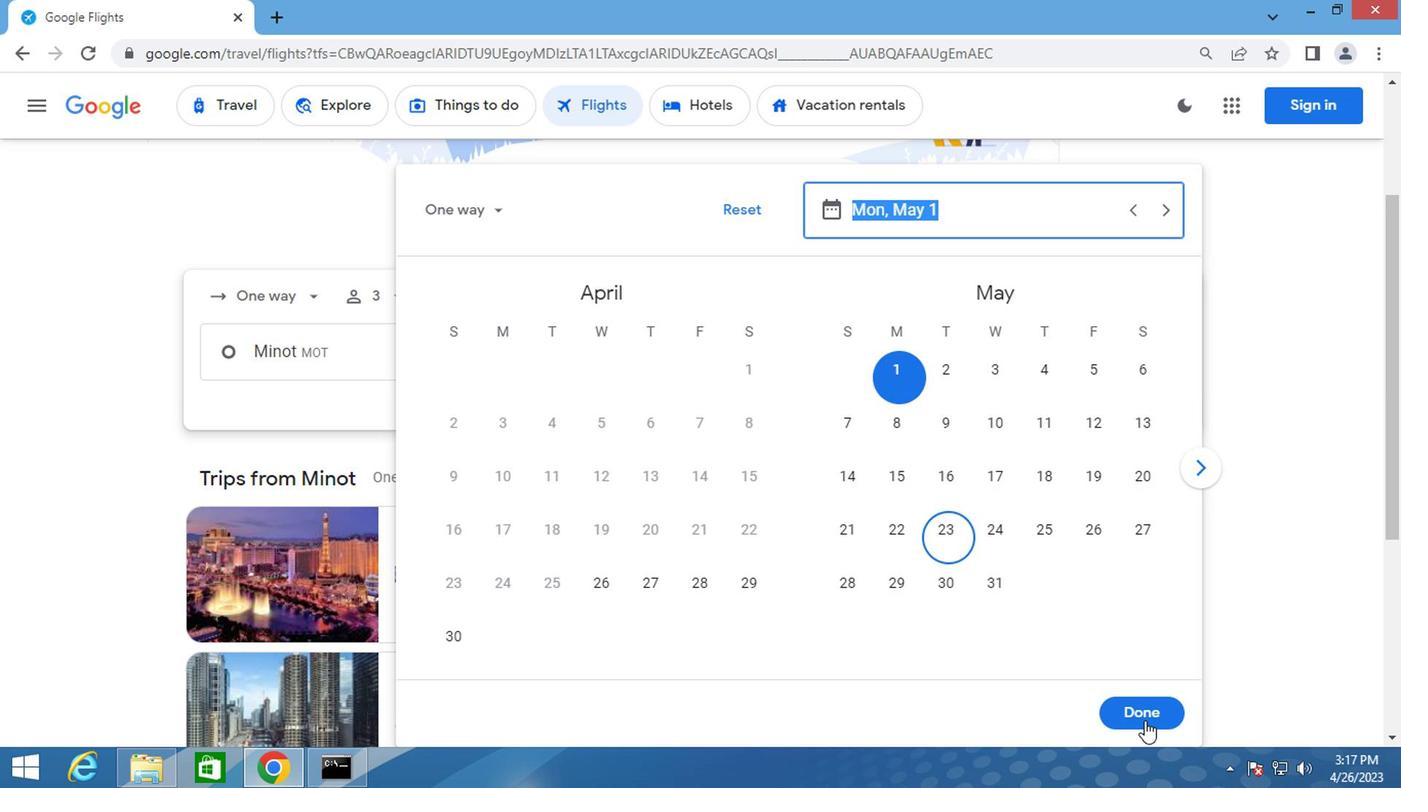 
Action: Mouse pressed left at (1146, 715)
Screenshot: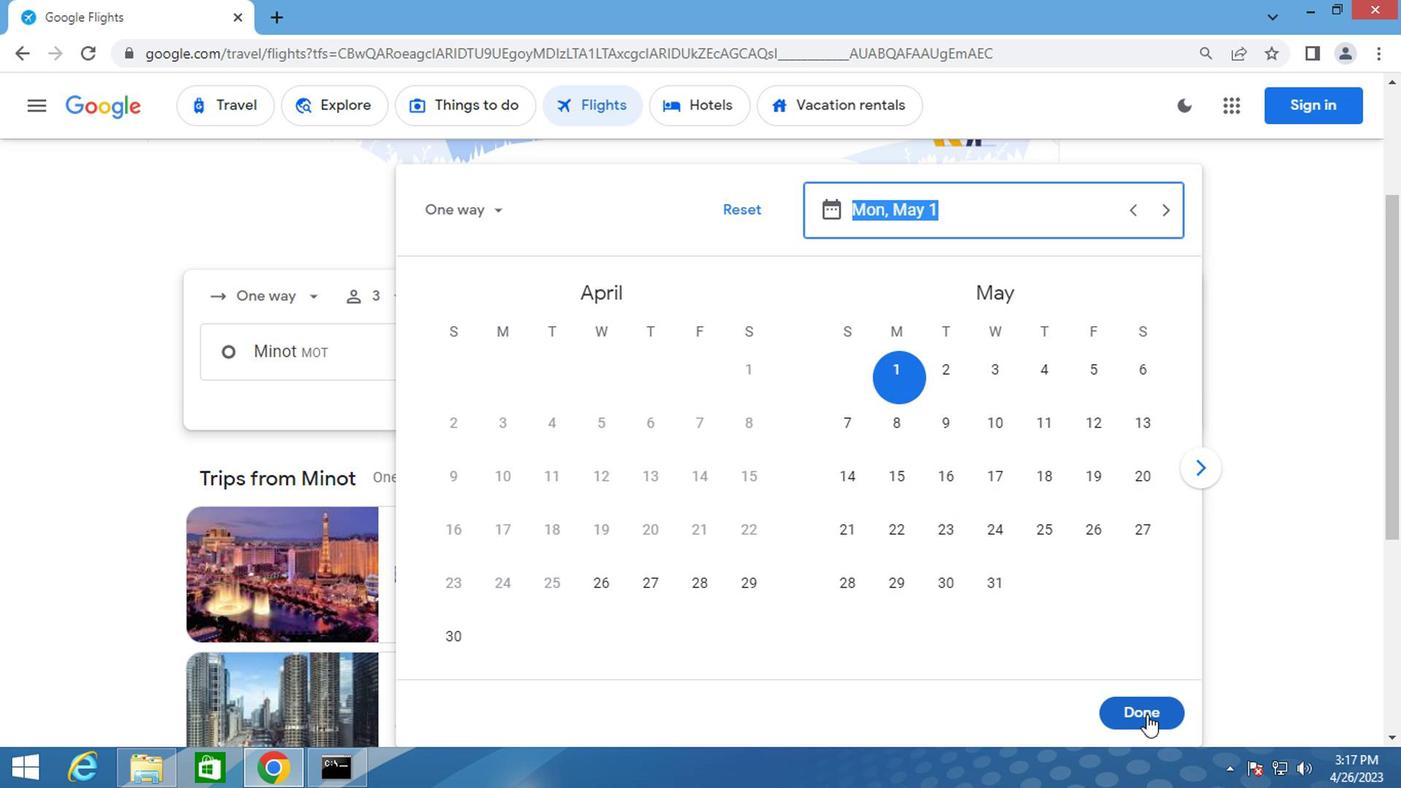 
Action: Mouse moved to (661, 447)
Screenshot: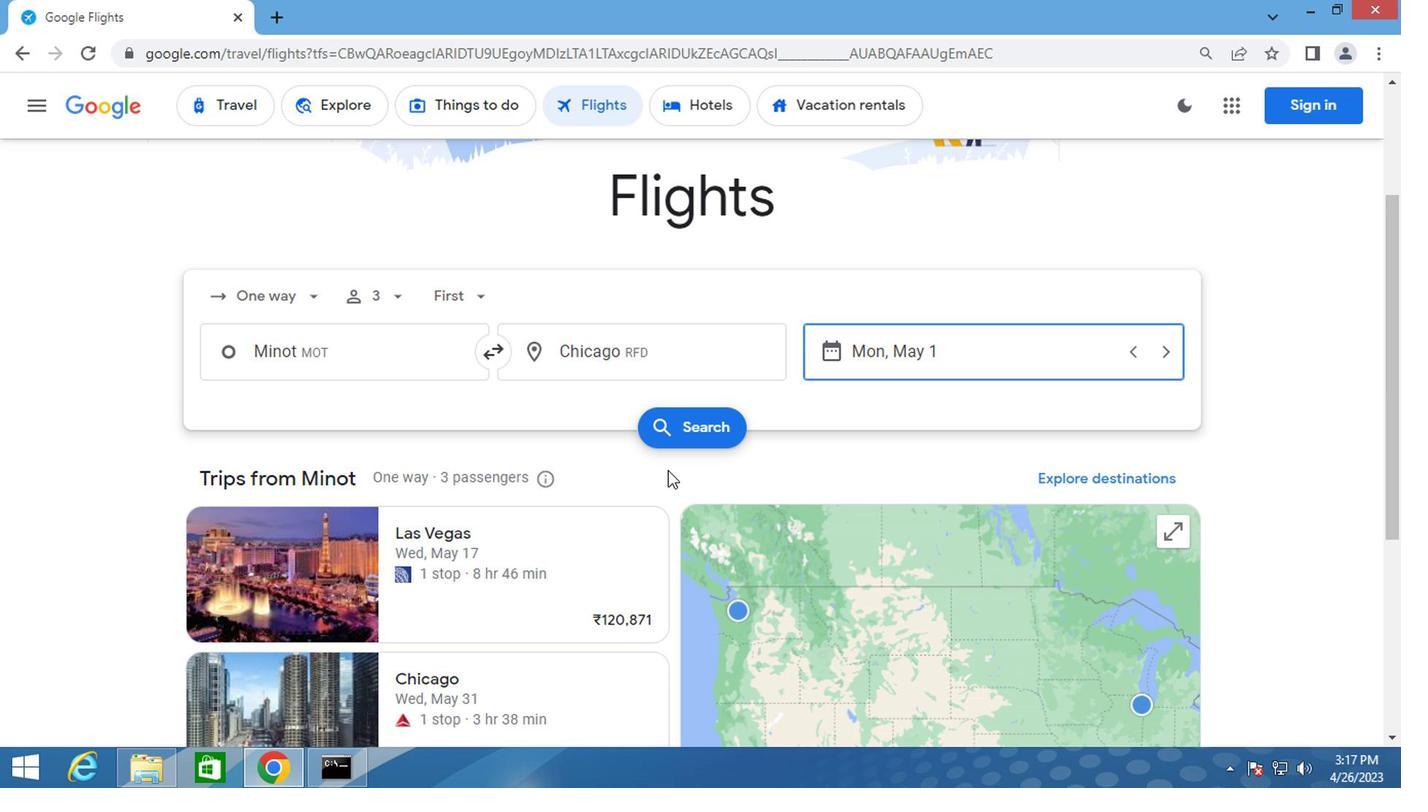 
Action: Mouse pressed left at (661, 447)
Screenshot: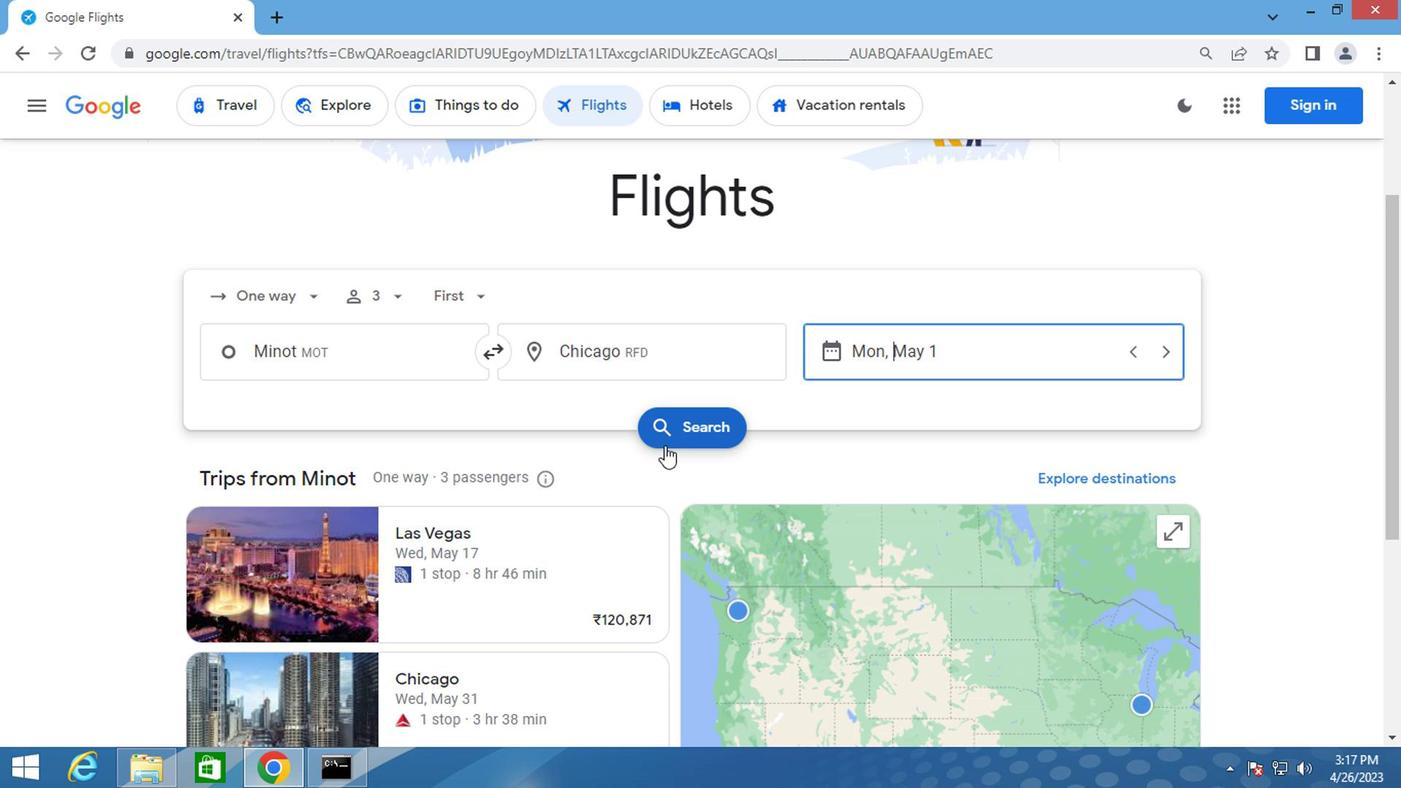 
Action: Mouse moved to (205, 298)
Screenshot: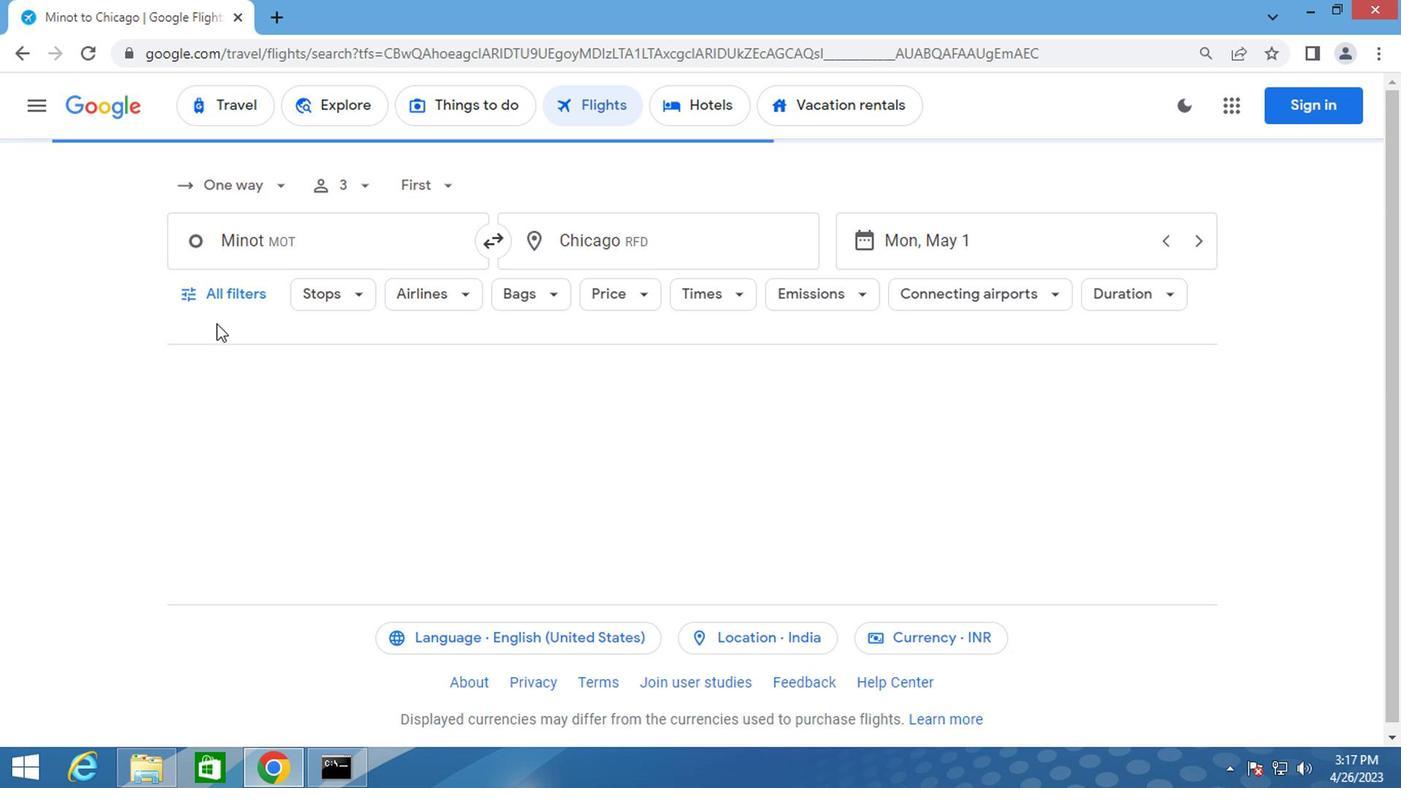 
Action: Mouse pressed left at (205, 298)
Screenshot: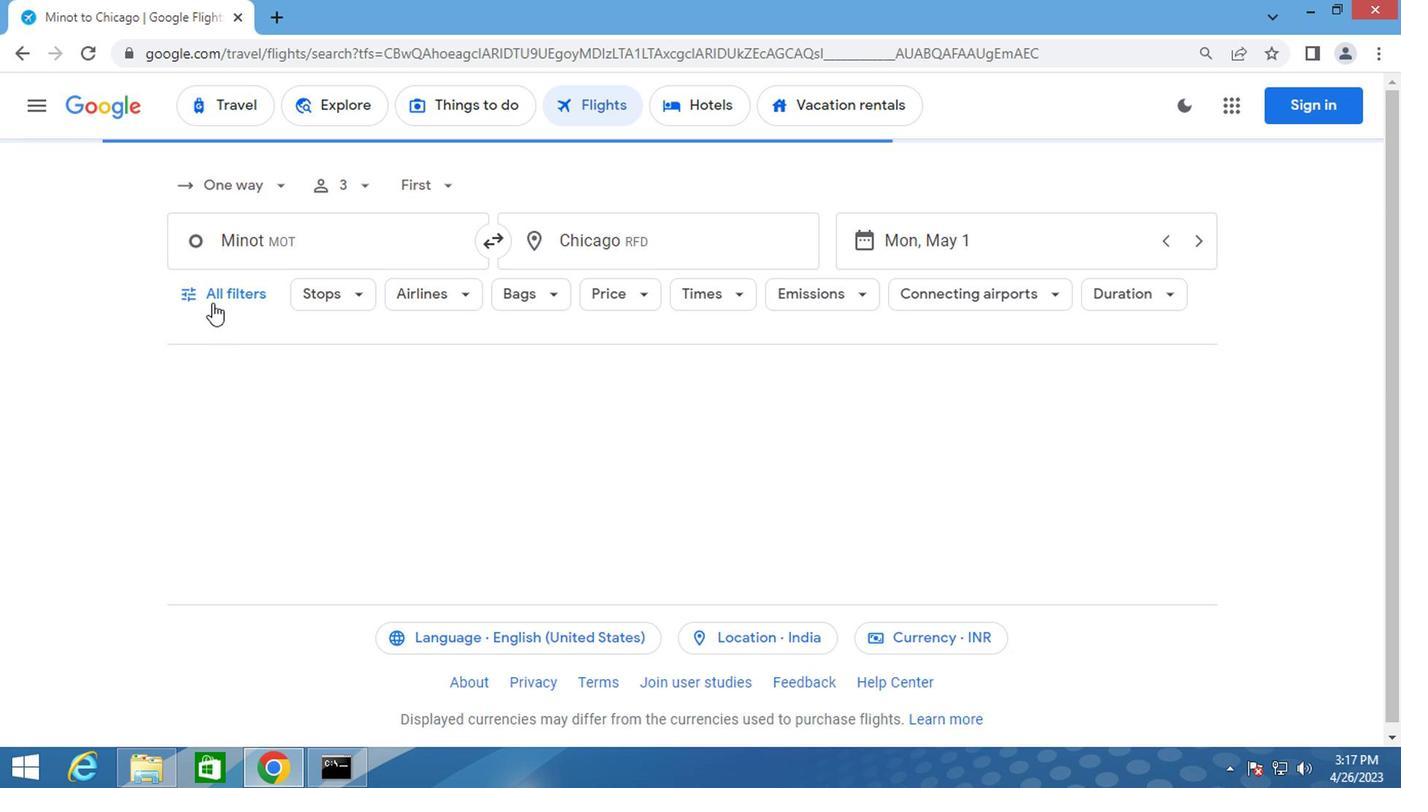 
Action: Mouse moved to (307, 483)
Screenshot: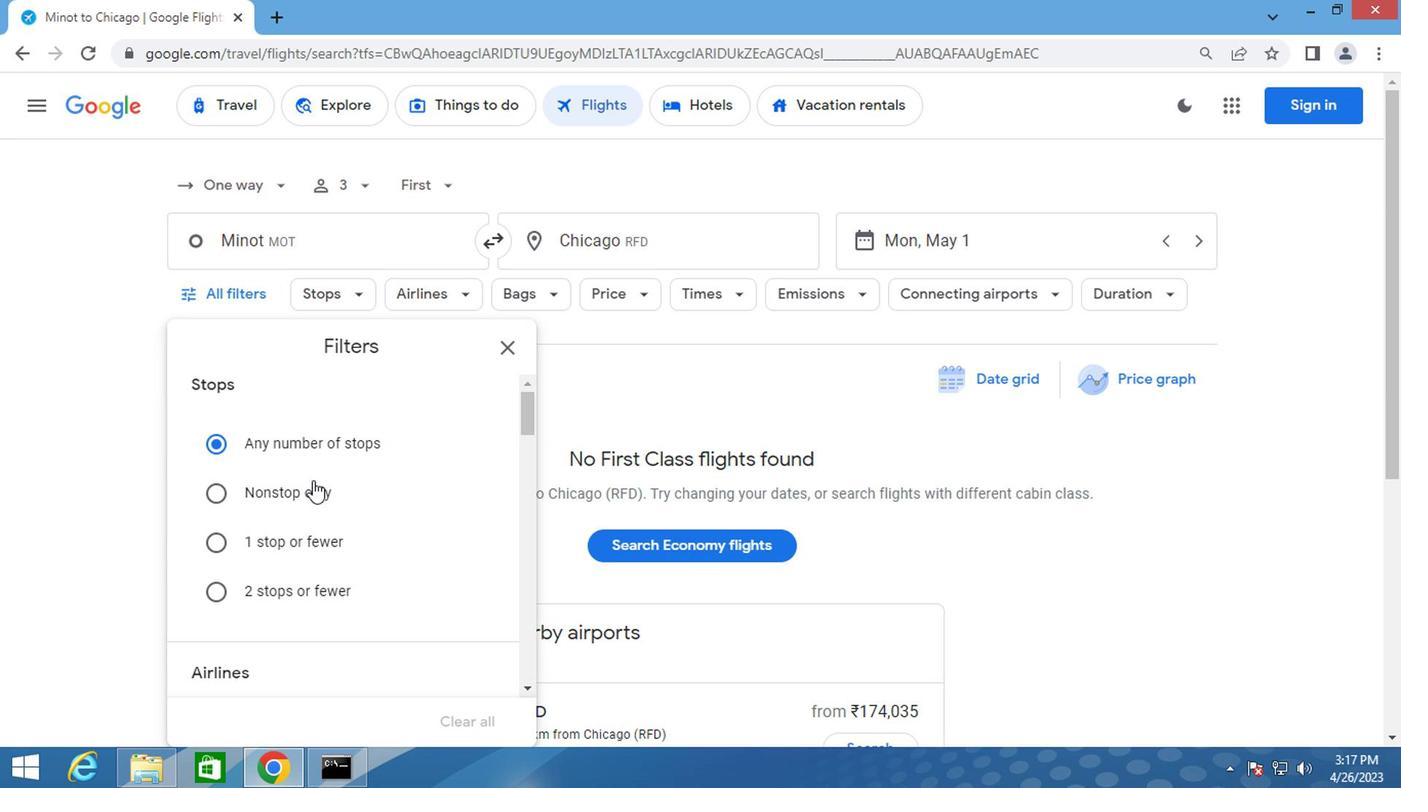 
Action: Mouse scrolled (307, 483) with delta (0, 0)
Screenshot: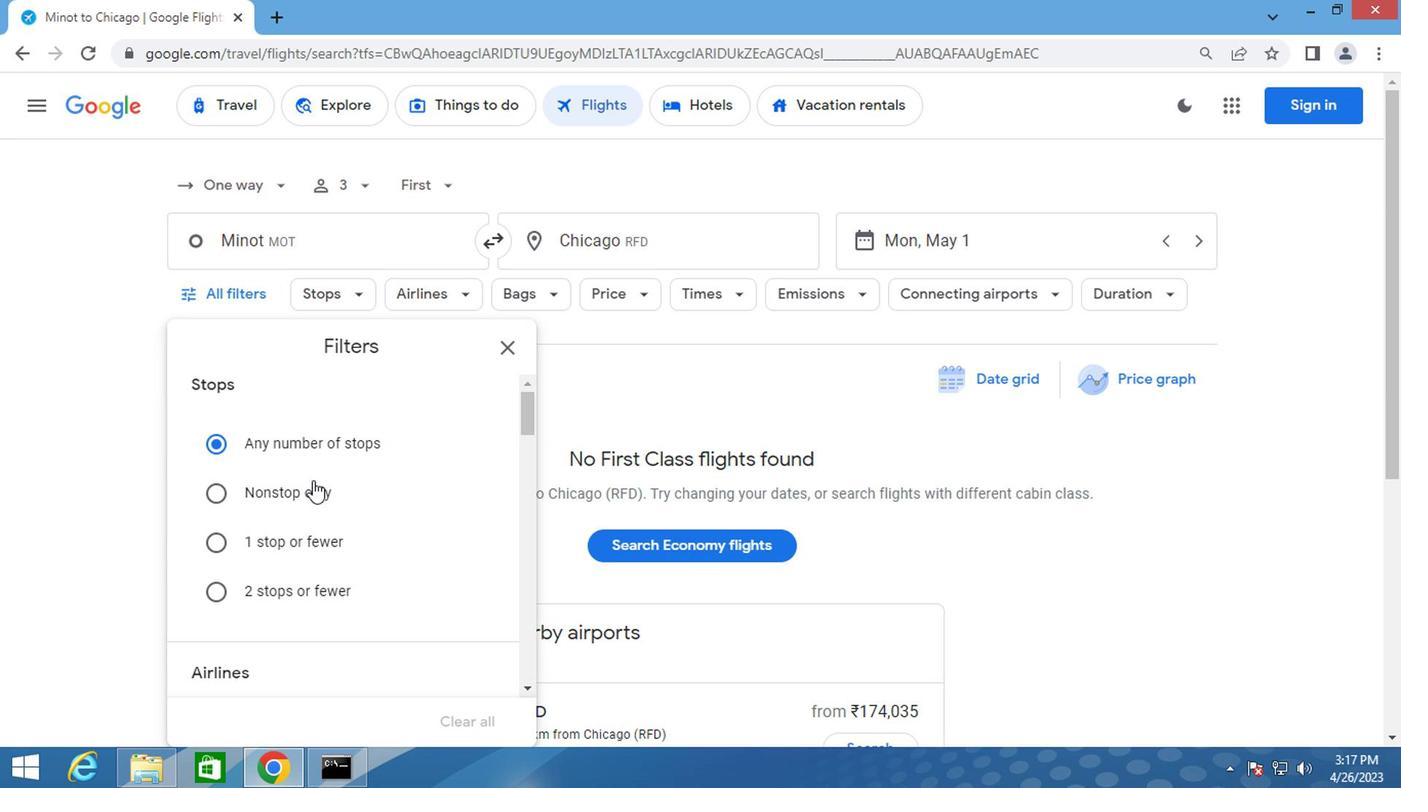 
Action: Mouse scrolled (307, 483) with delta (0, 0)
Screenshot: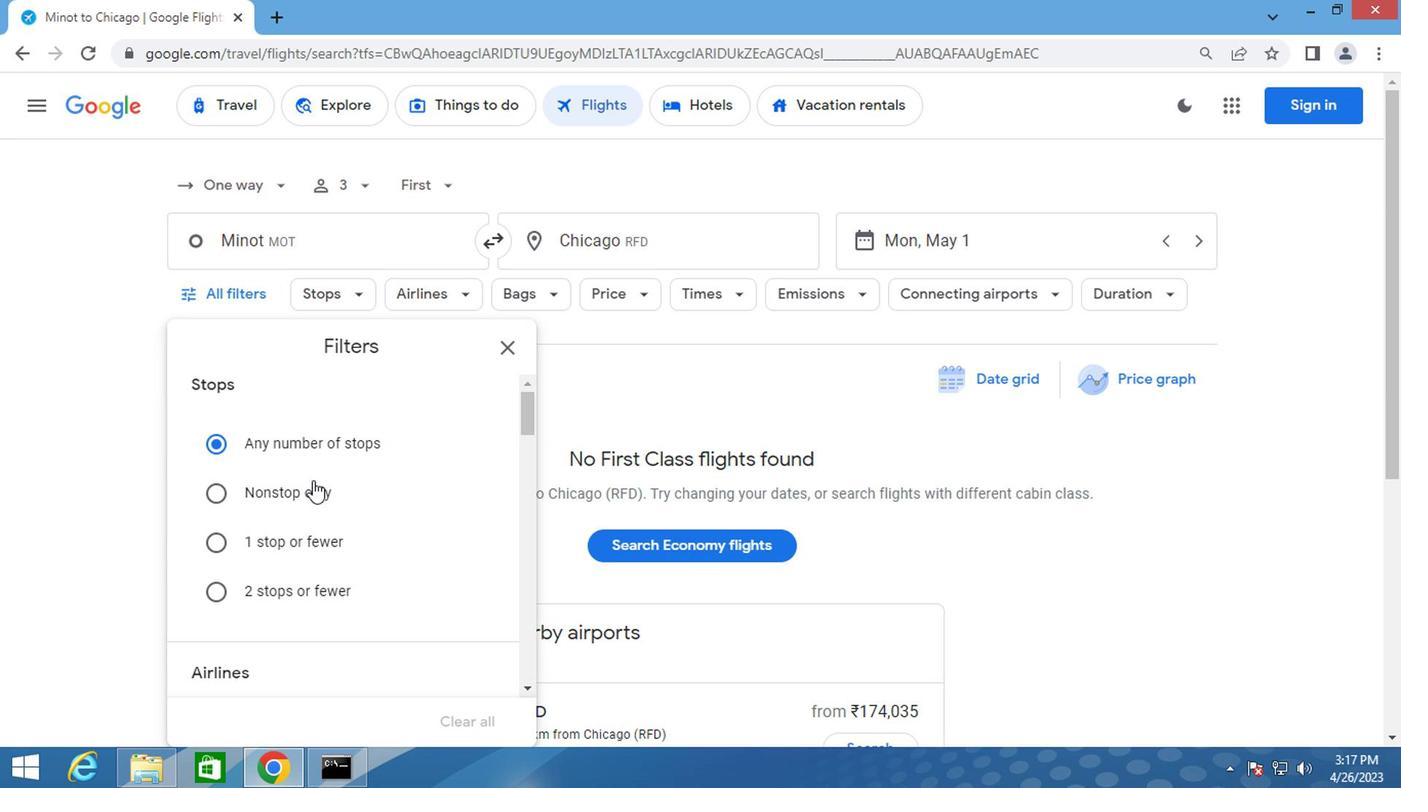 
Action: Mouse scrolled (307, 483) with delta (0, 0)
Screenshot: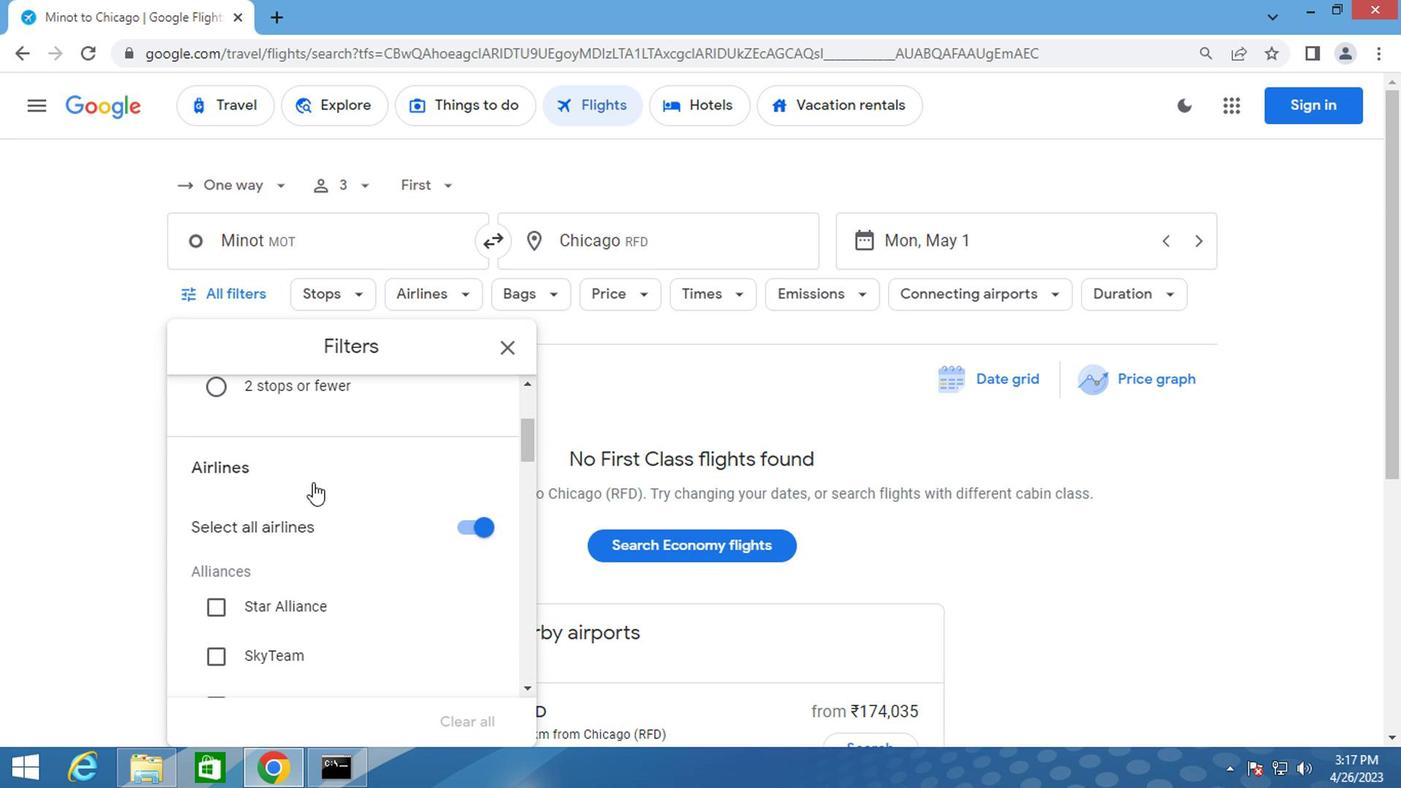 
Action: Mouse scrolled (307, 483) with delta (0, 0)
Screenshot: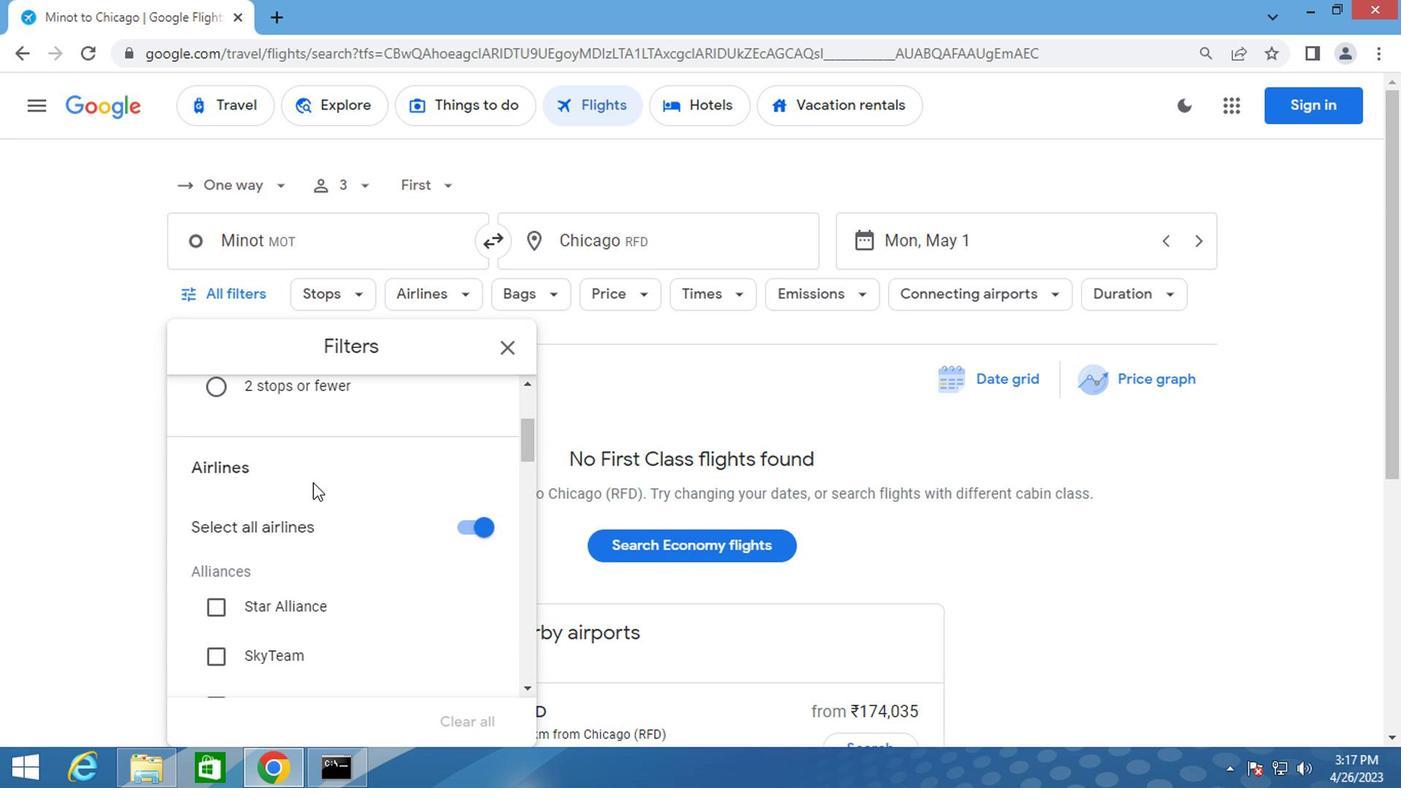 
Action: Mouse scrolled (307, 483) with delta (0, 0)
Screenshot: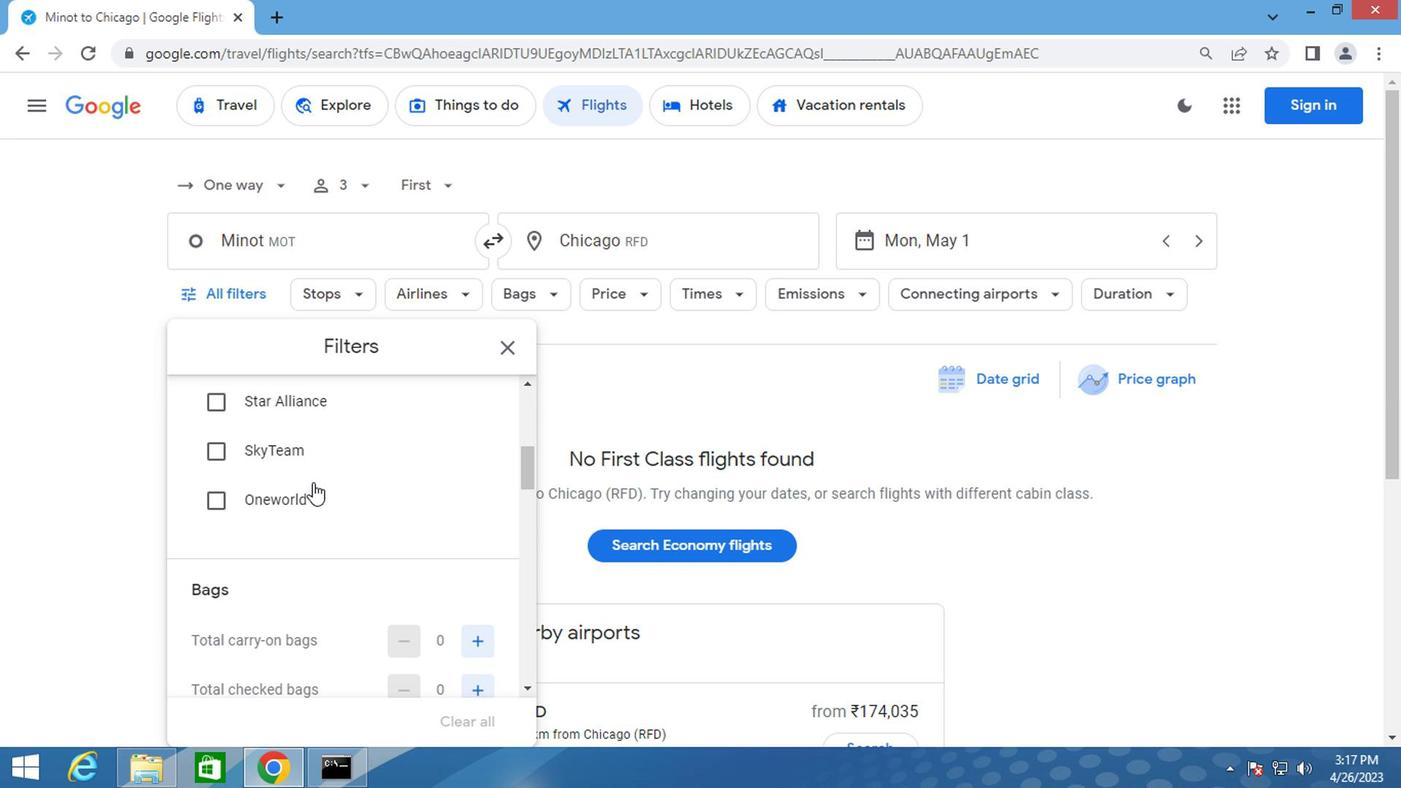 
Action: Mouse moved to (477, 534)
Screenshot: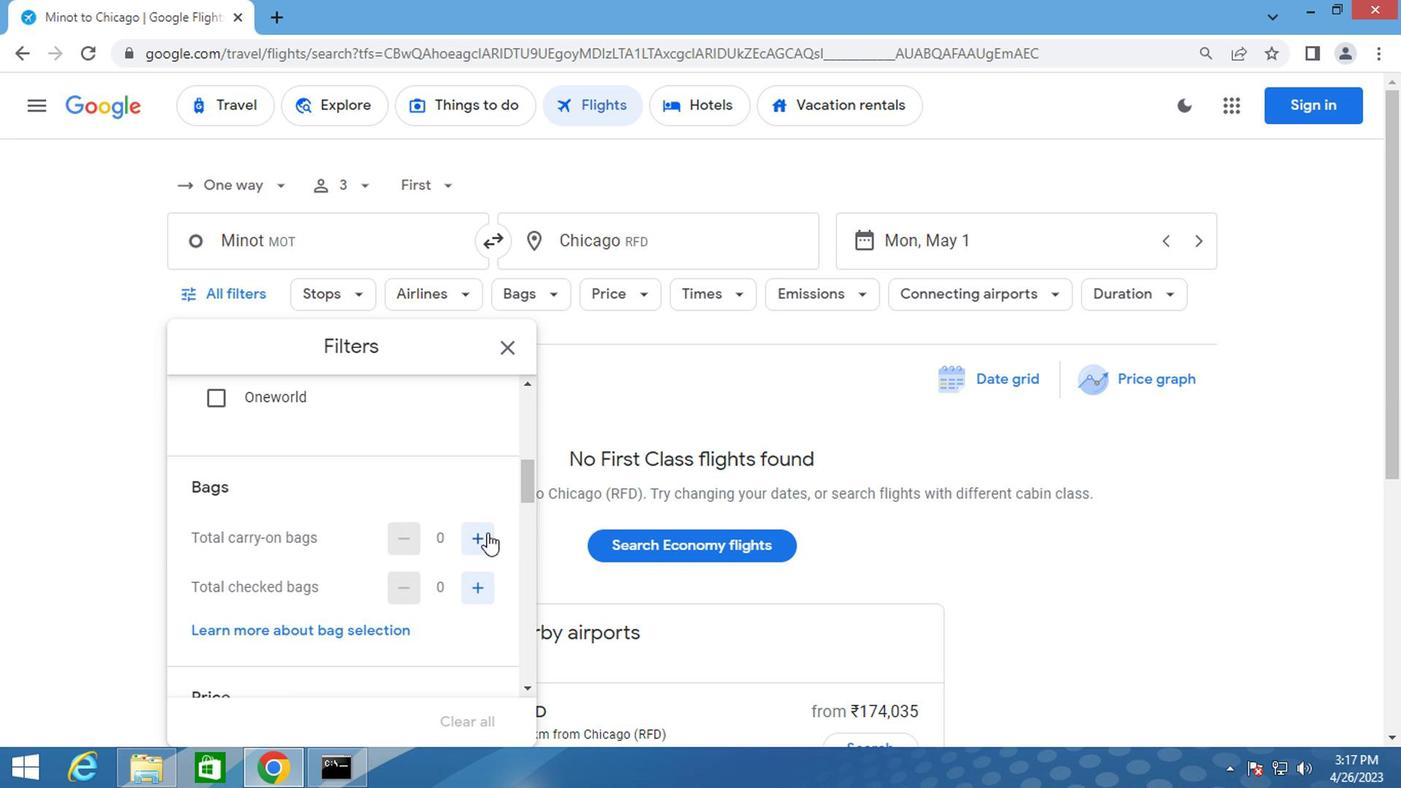 
Action: Mouse pressed left at (477, 534)
Screenshot: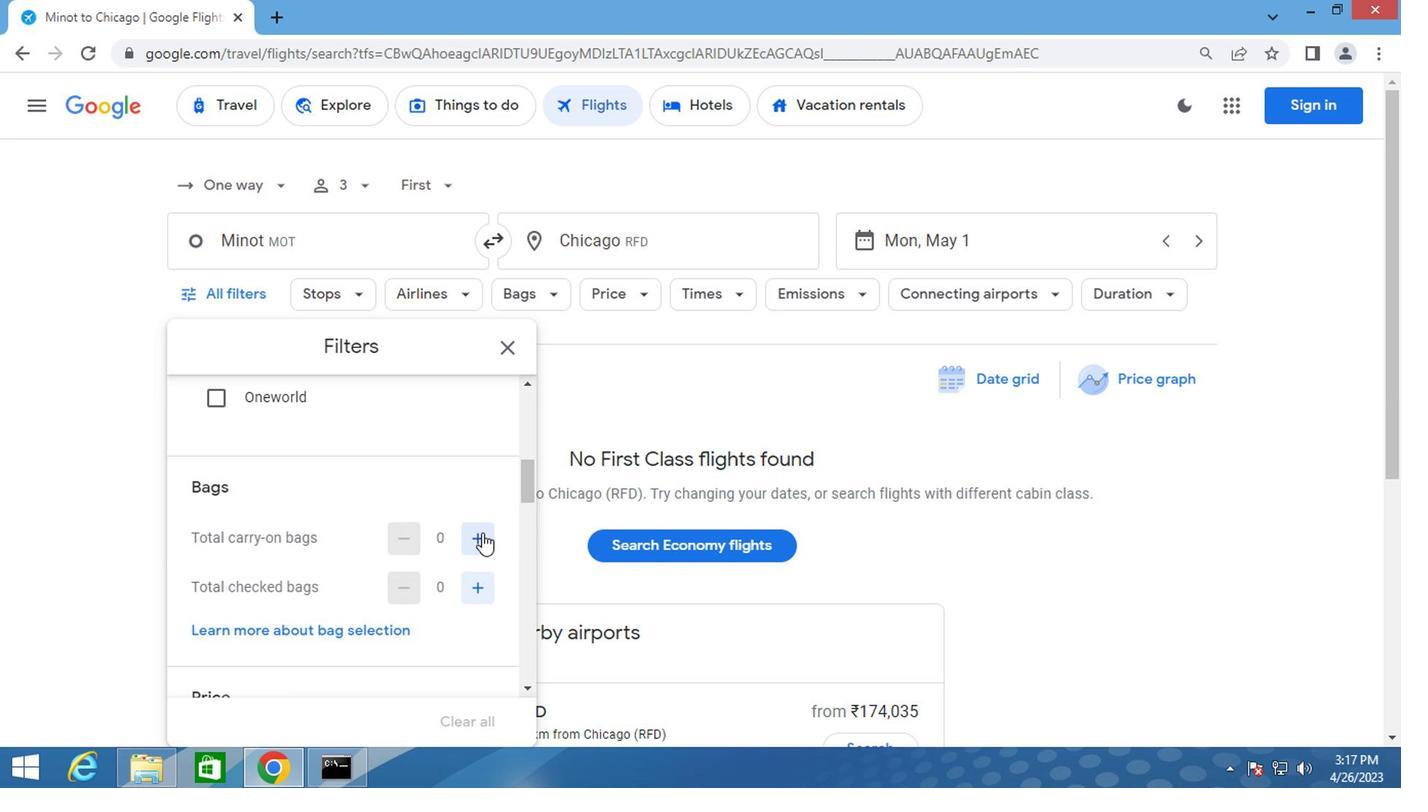 
Action: Mouse moved to (427, 513)
Screenshot: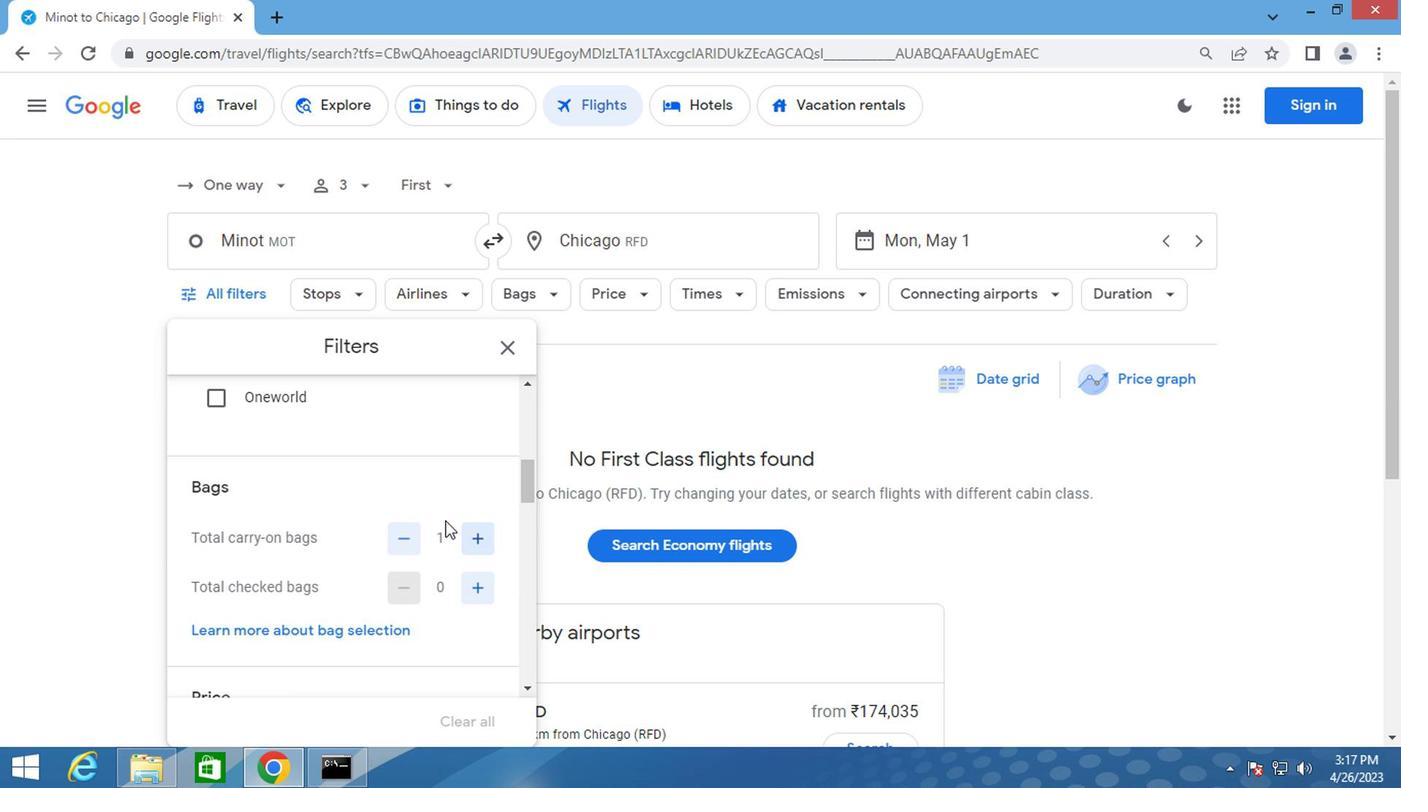 
Action: Mouse scrolled (427, 512) with delta (0, -1)
Screenshot: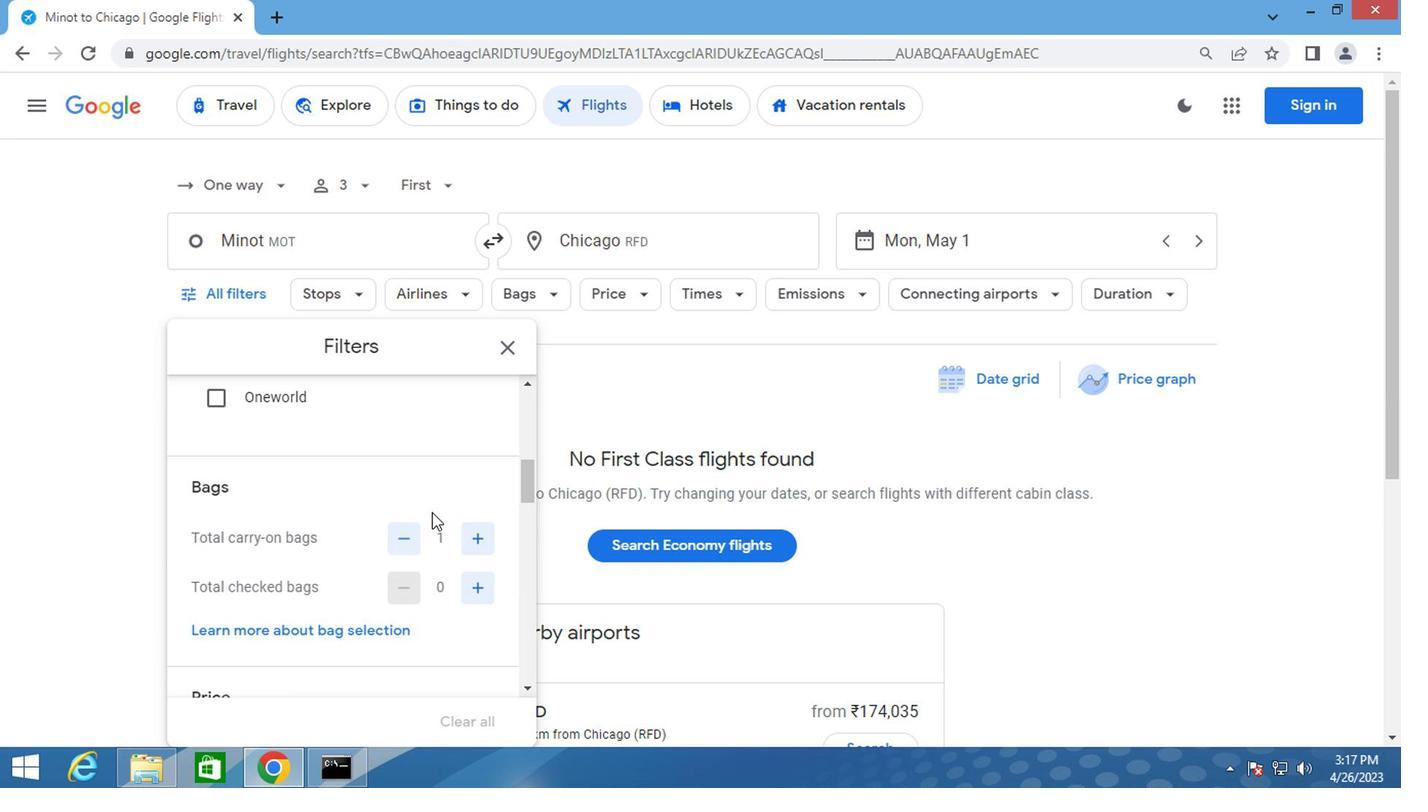 
Action: Mouse scrolled (427, 512) with delta (0, -1)
Screenshot: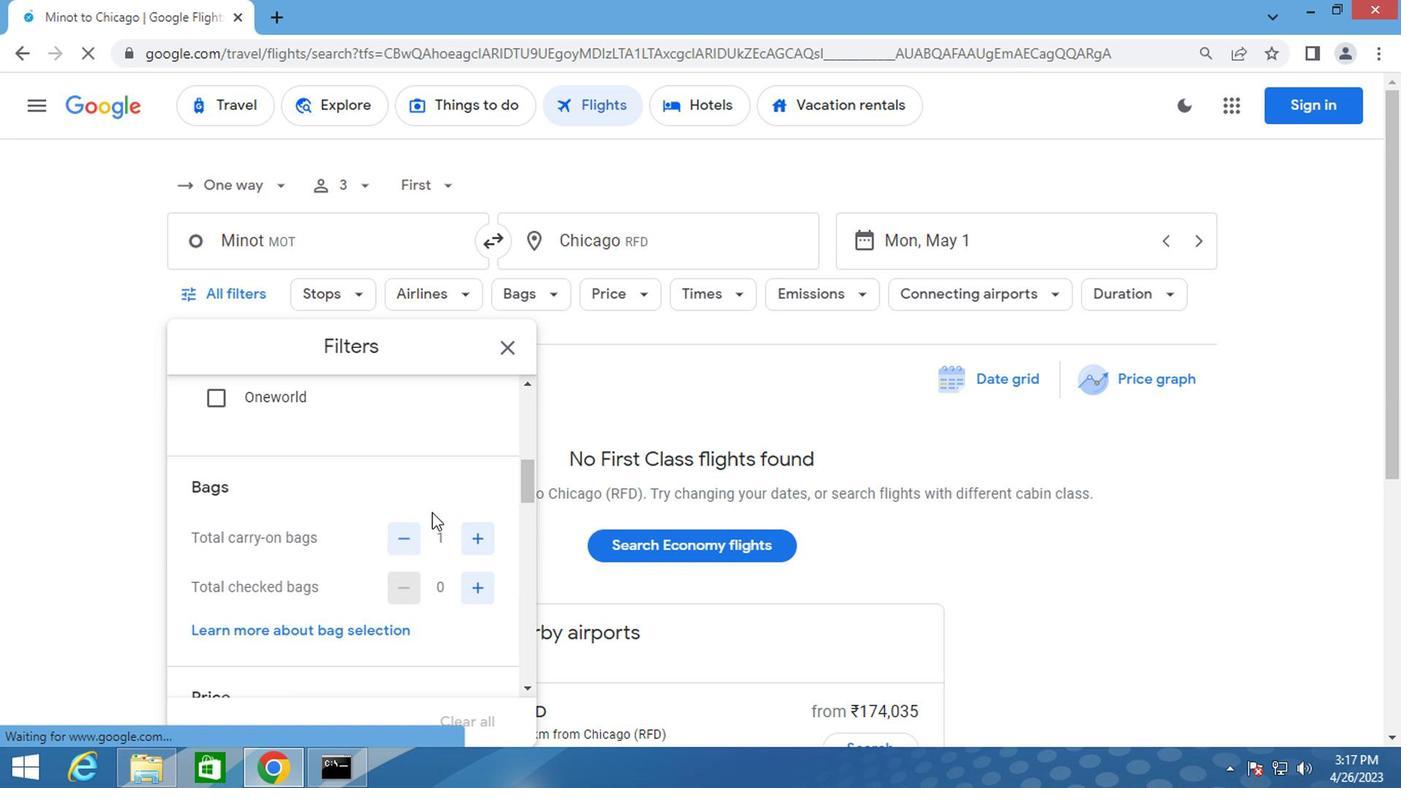 
Action: Mouse moved to (472, 575)
Screenshot: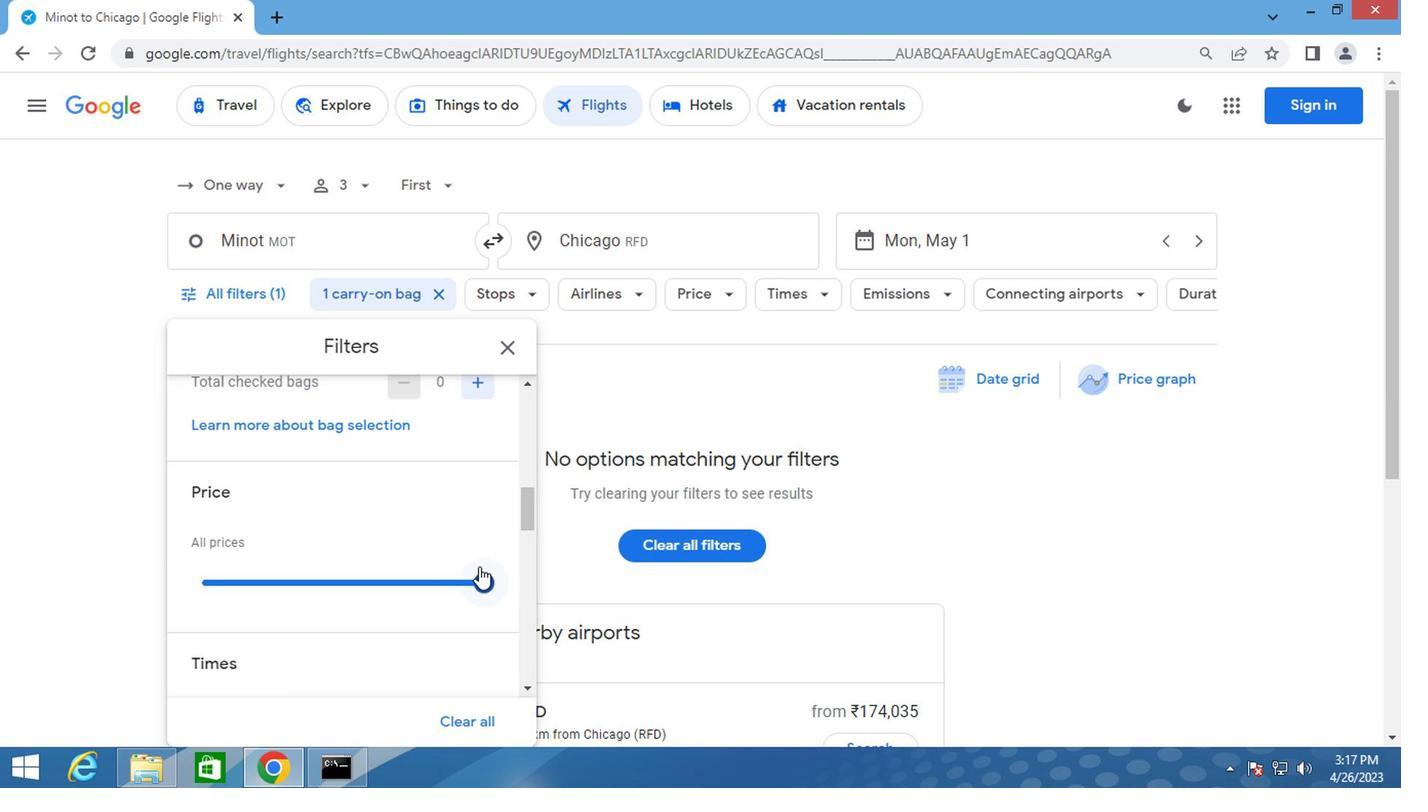 
Action: Mouse pressed left at (472, 575)
Screenshot: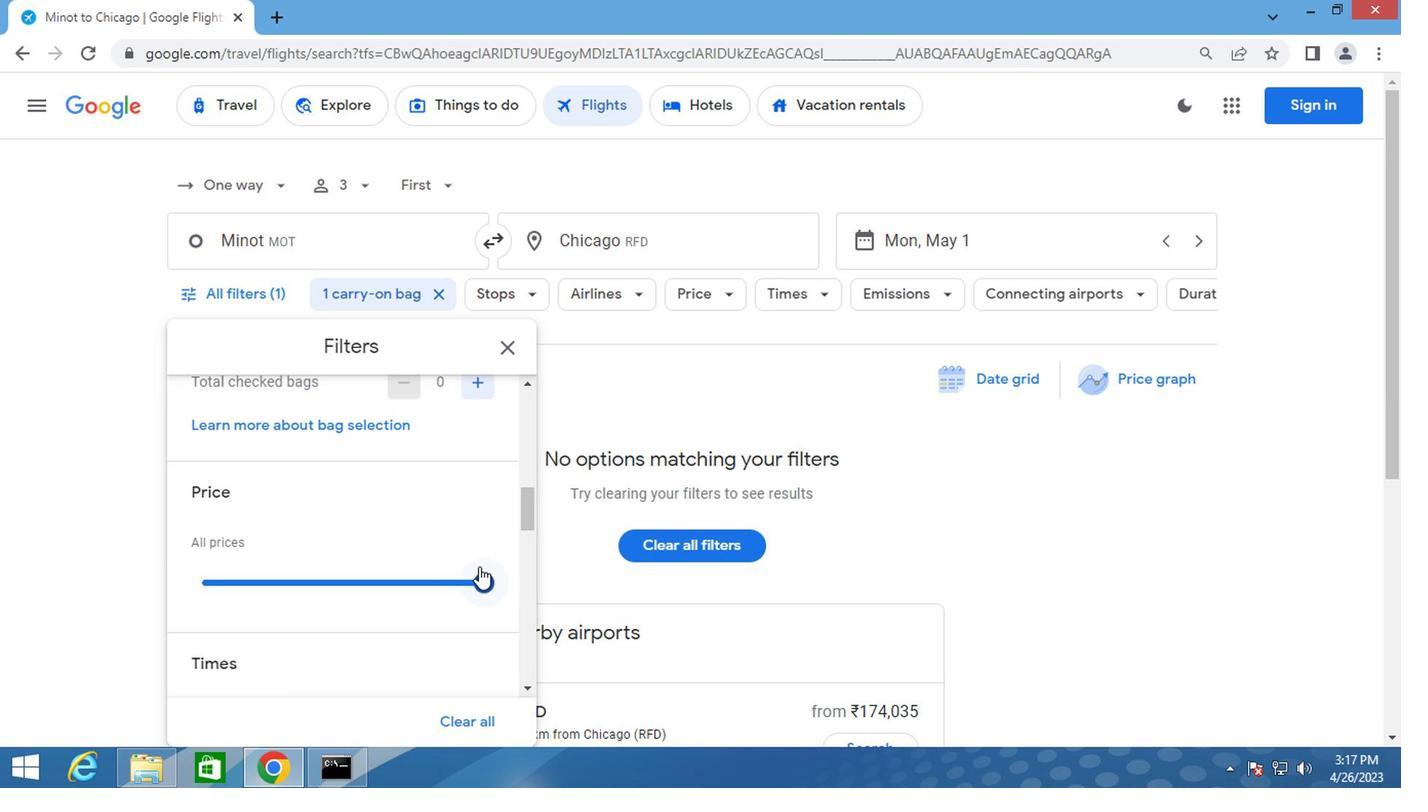 
Action: Mouse moved to (493, 583)
Screenshot: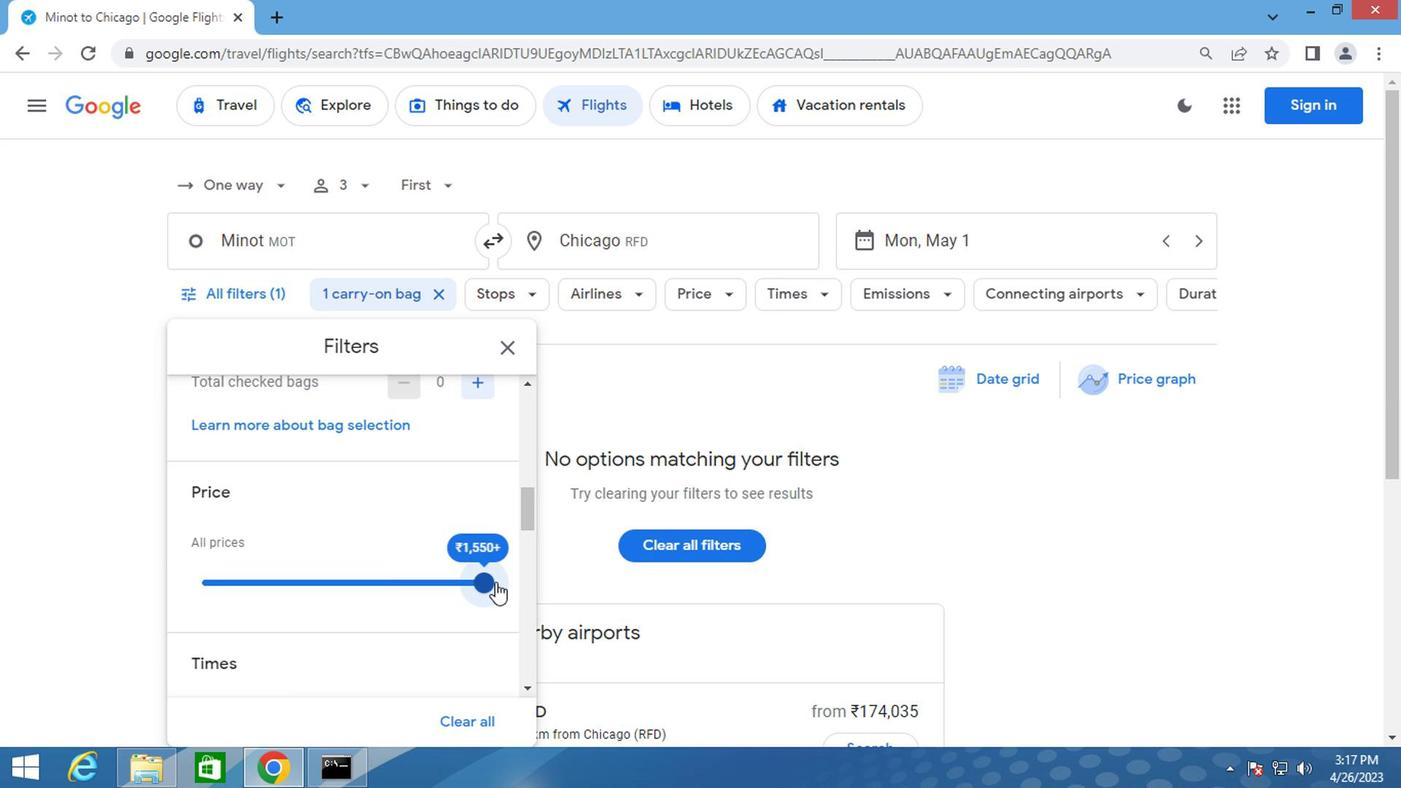 
Action: Mouse scrolled (493, 582) with delta (0, 0)
Screenshot: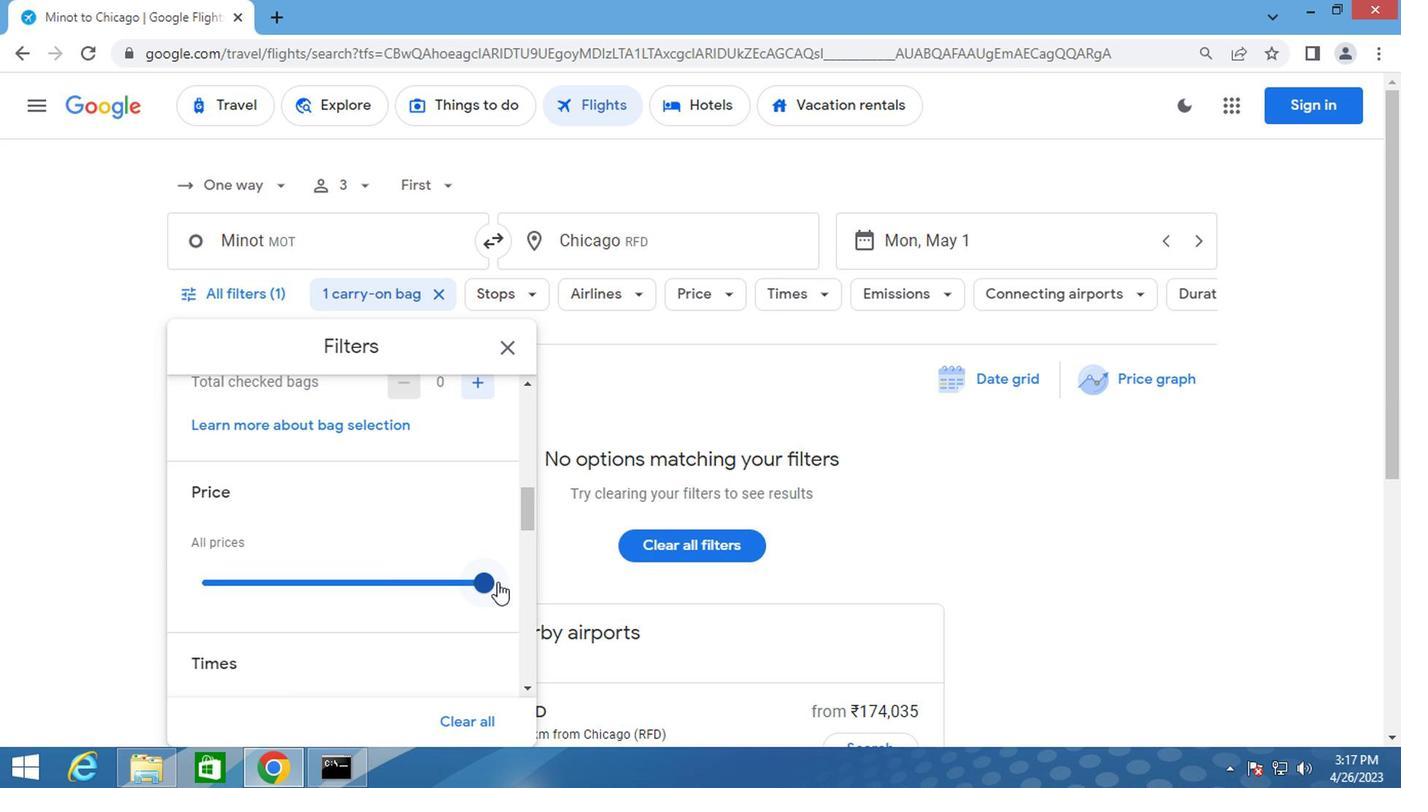 
Action: Mouse scrolled (493, 582) with delta (0, 0)
Screenshot: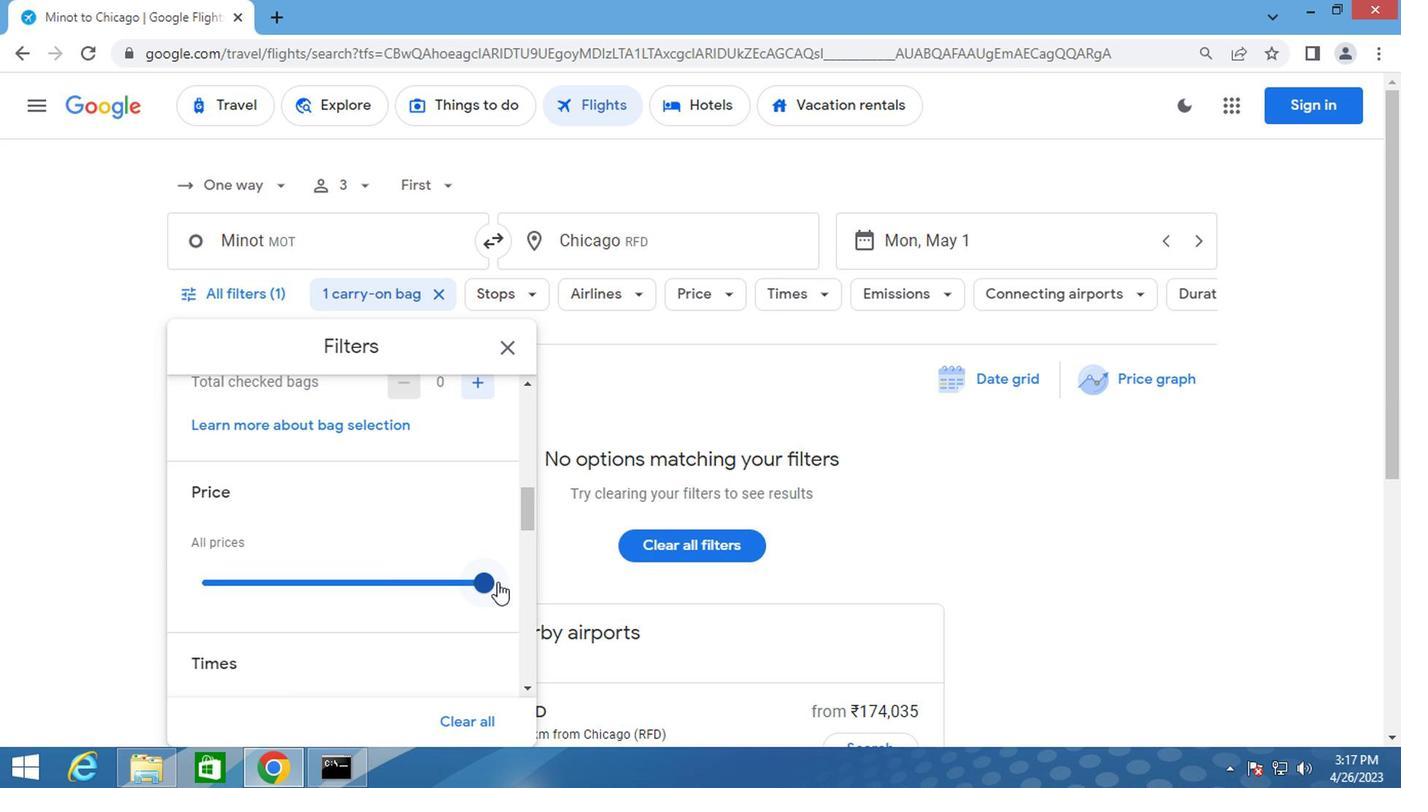 
Action: Mouse moved to (263, 600)
Screenshot: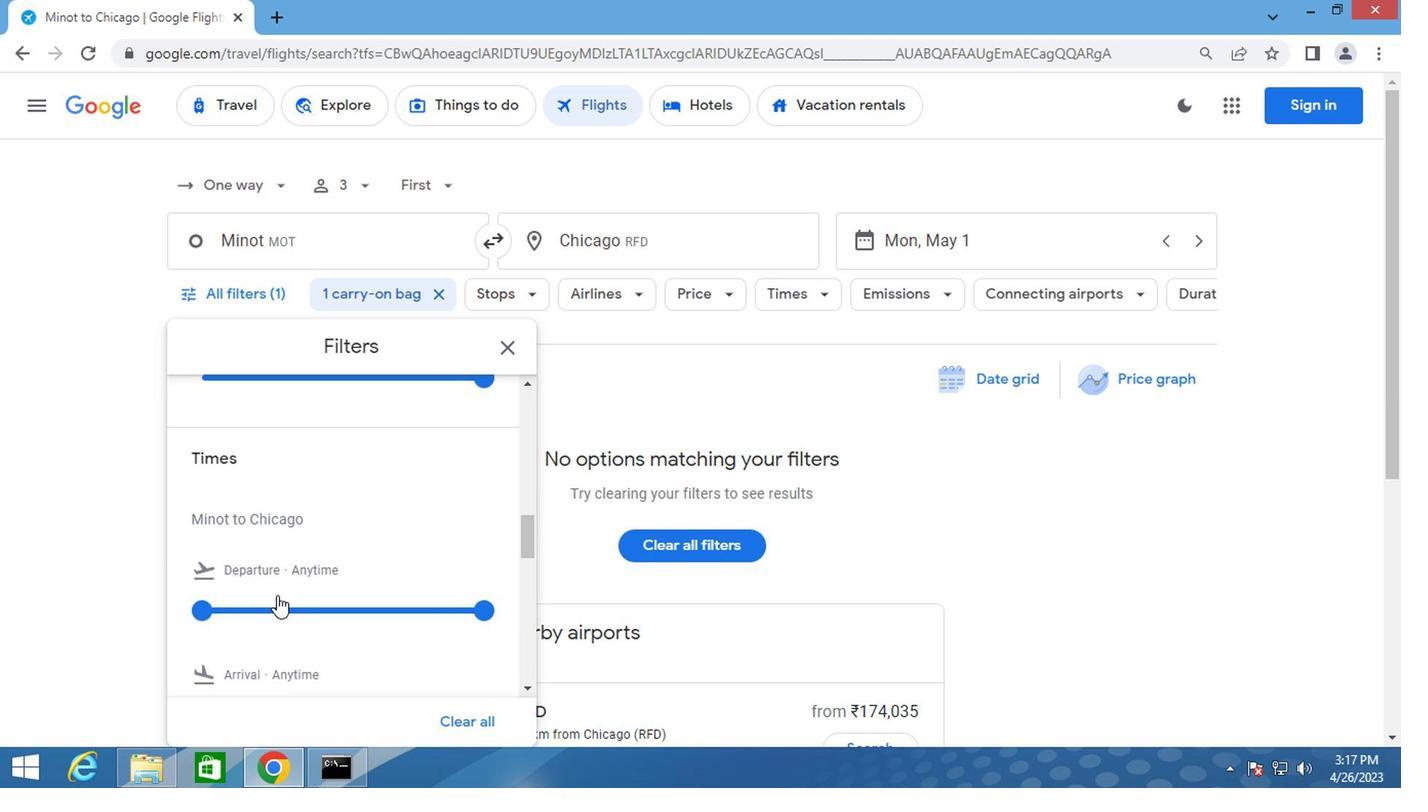 
Action: Mouse pressed left at (263, 600)
Screenshot: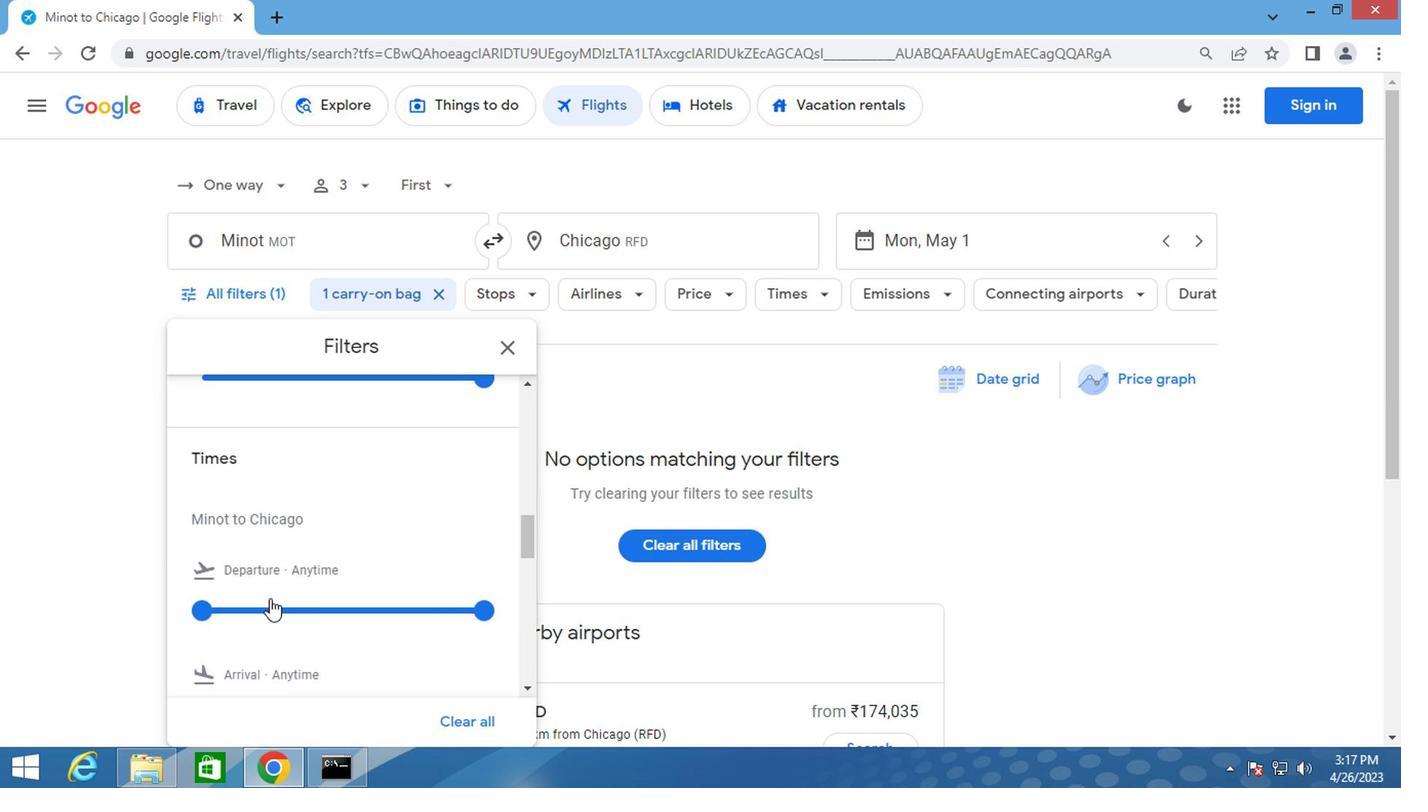 
Action: Mouse moved to (508, 348)
Screenshot: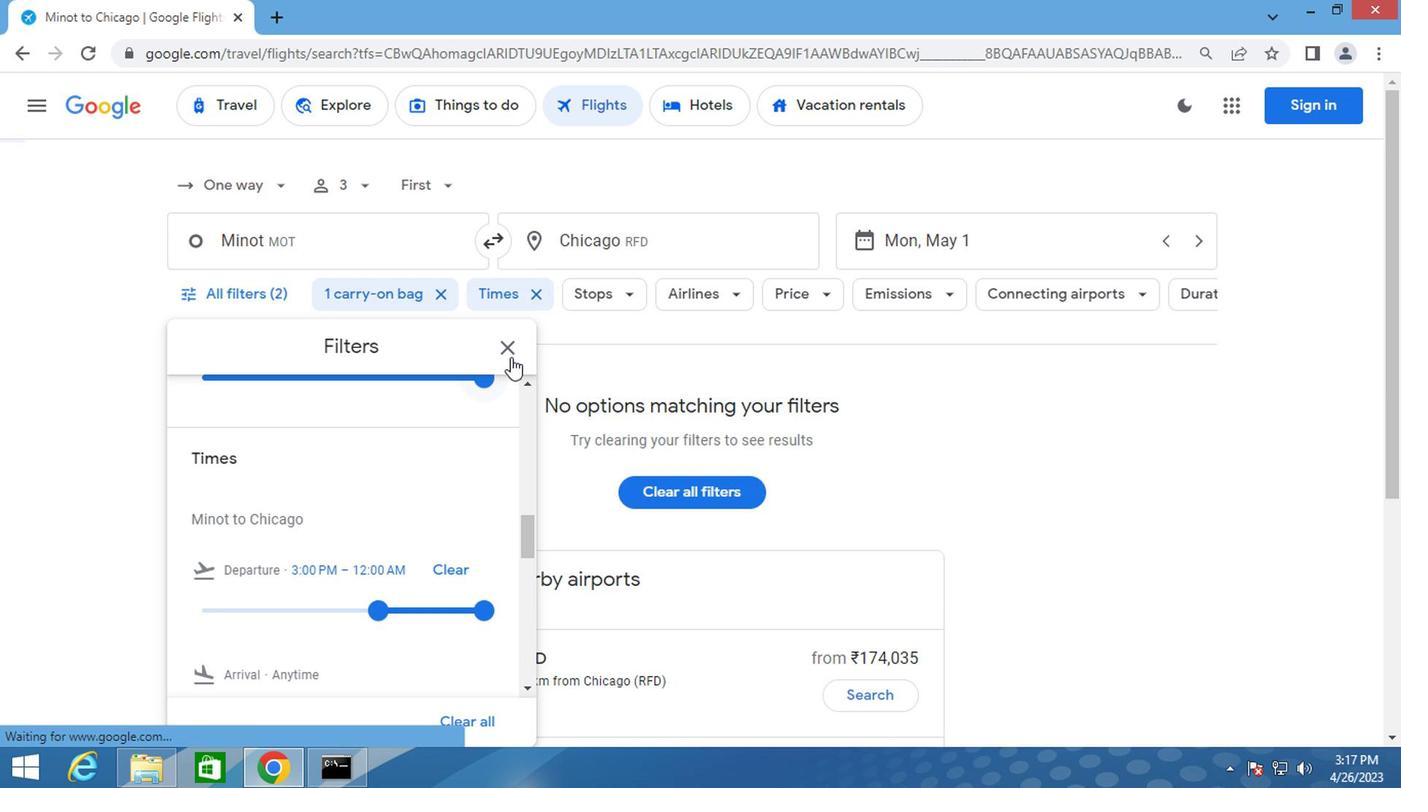 
Action: Mouse pressed left at (508, 348)
Screenshot: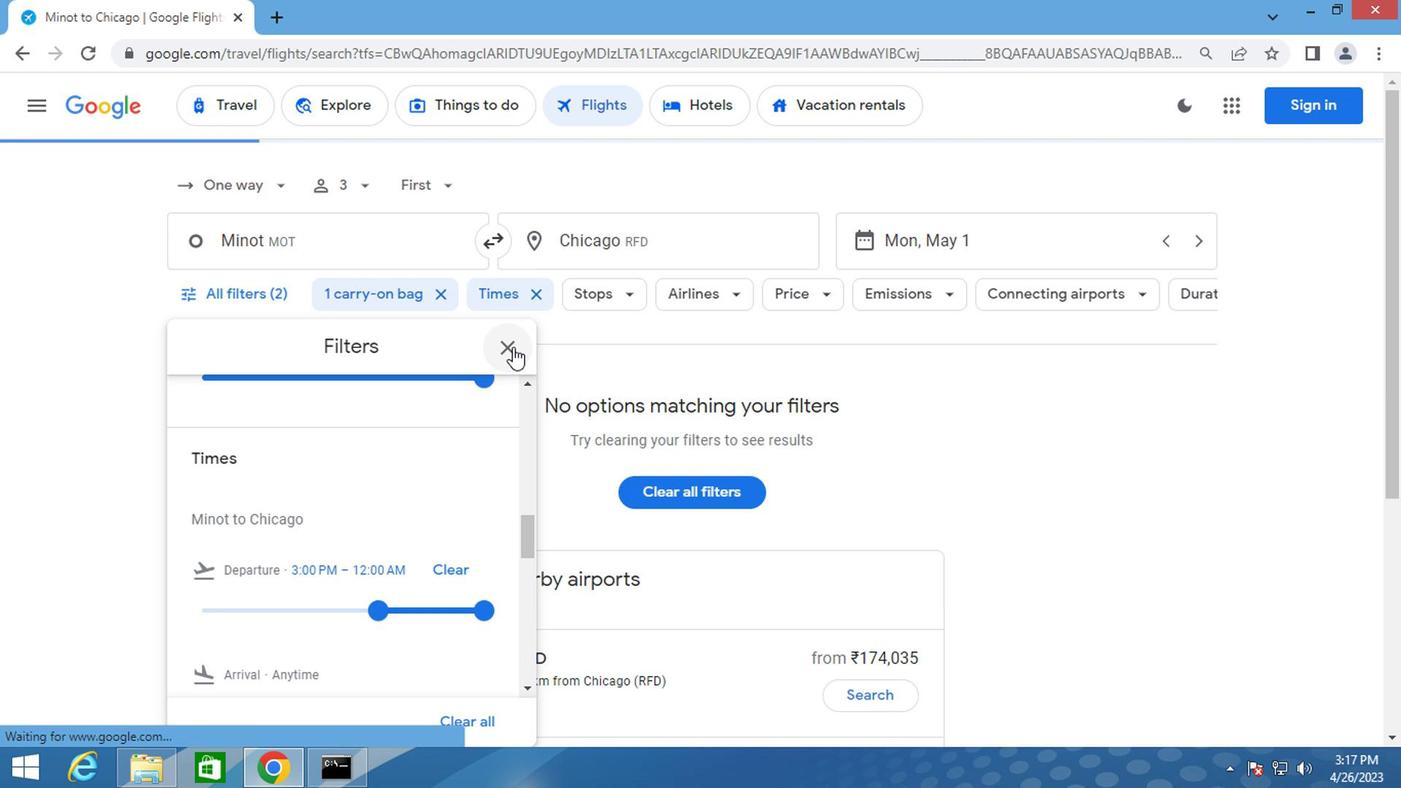 
Action: Key pressed <Key.f8>
Screenshot: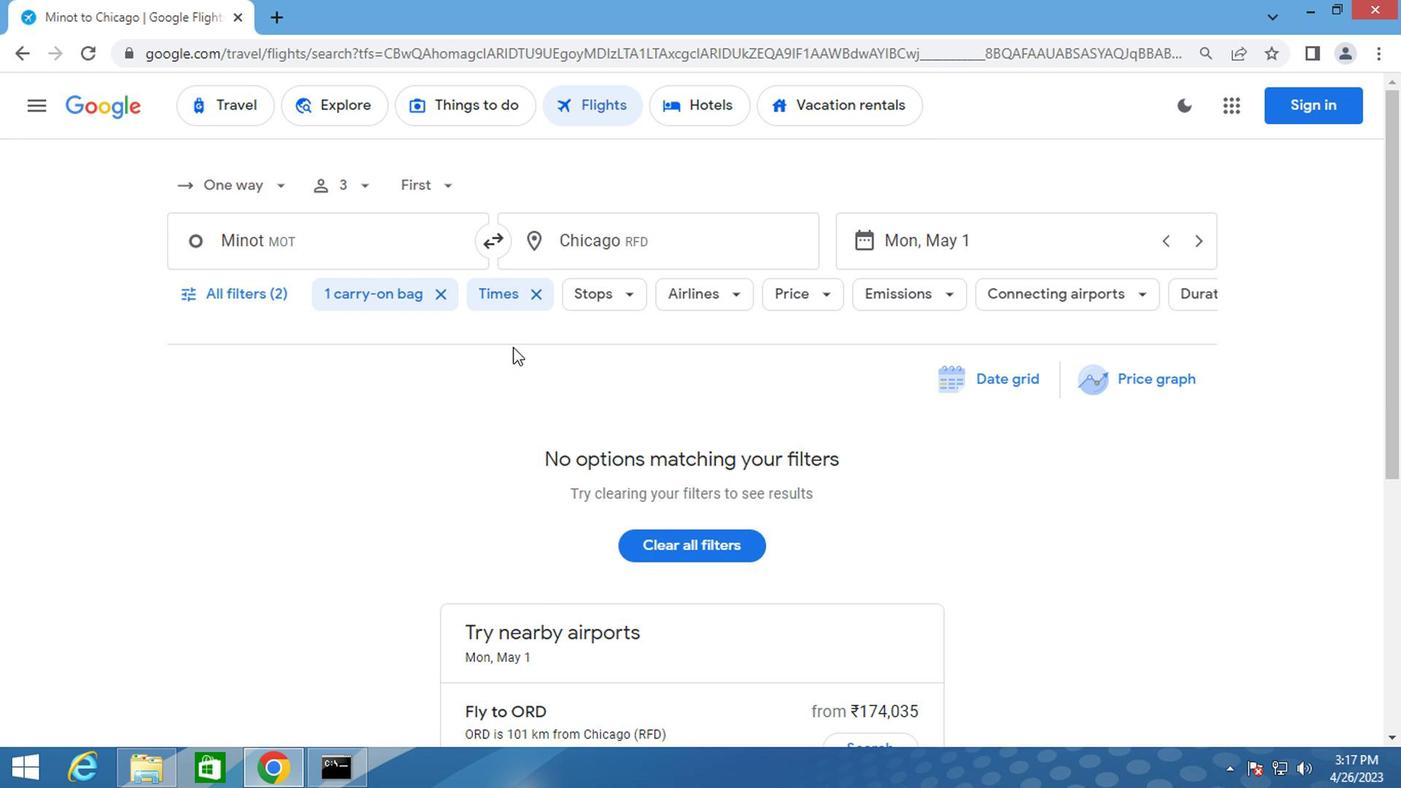 
